 Task: Manage the "User settings" page setting.
Action: Mouse moved to (904, 67)
Screenshot: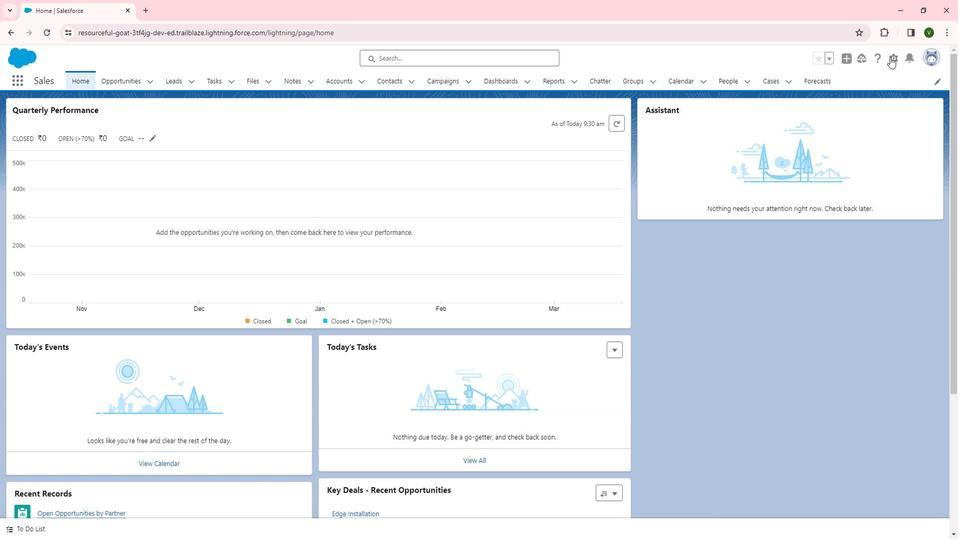 
Action: Mouse pressed left at (904, 67)
Screenshot: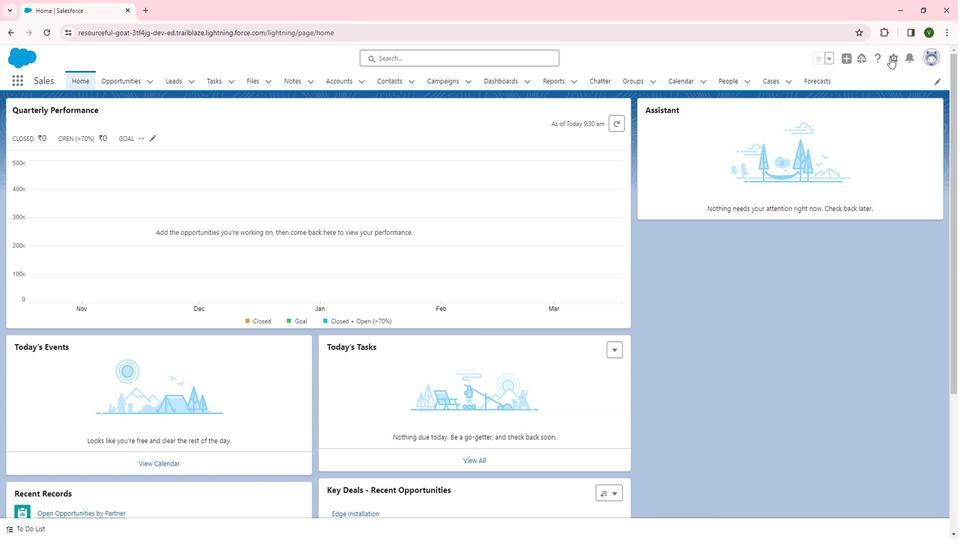 
Action: Mouse moved to (859, 97)
Screenshot: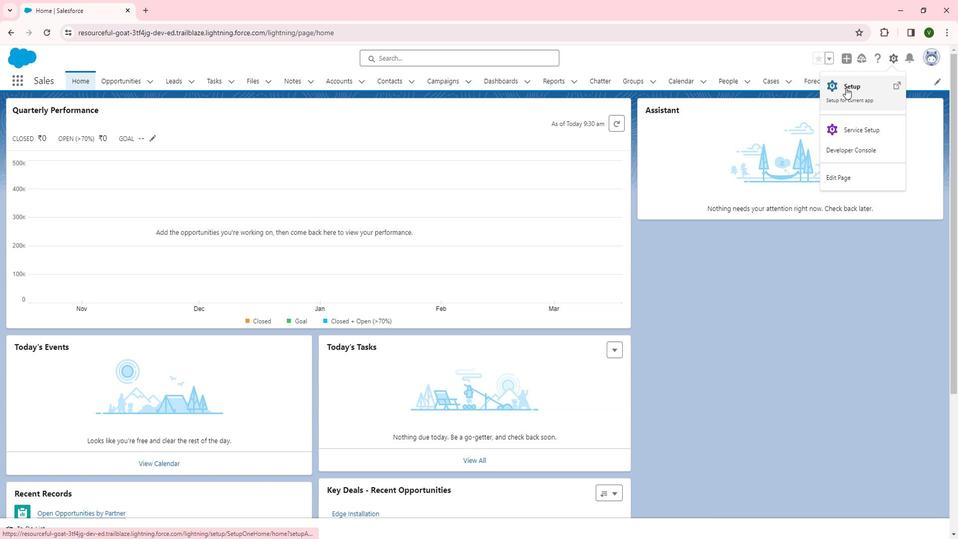 
Action: Mouse pressed left at (859, 97)
Screenshot: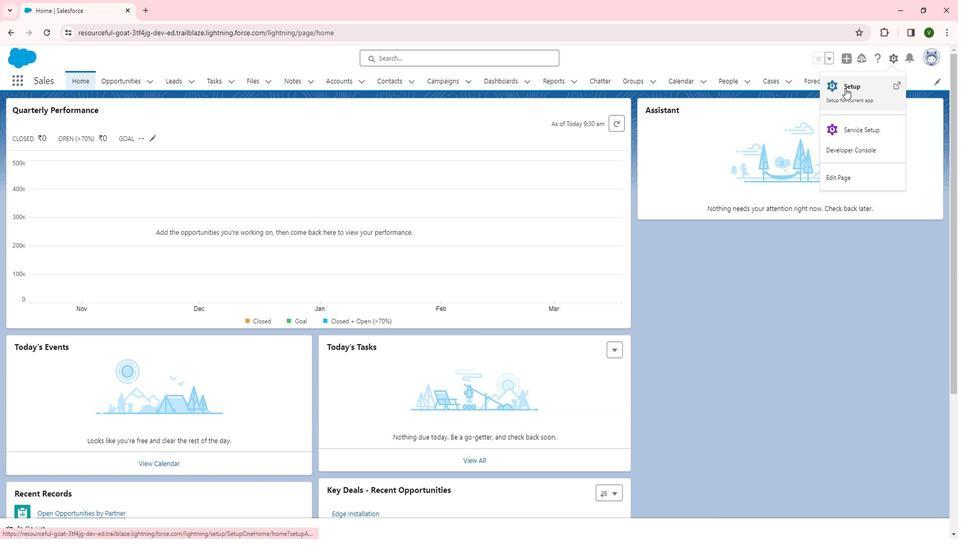 
Action: Mouse moved to (101, 345)
Screenshot: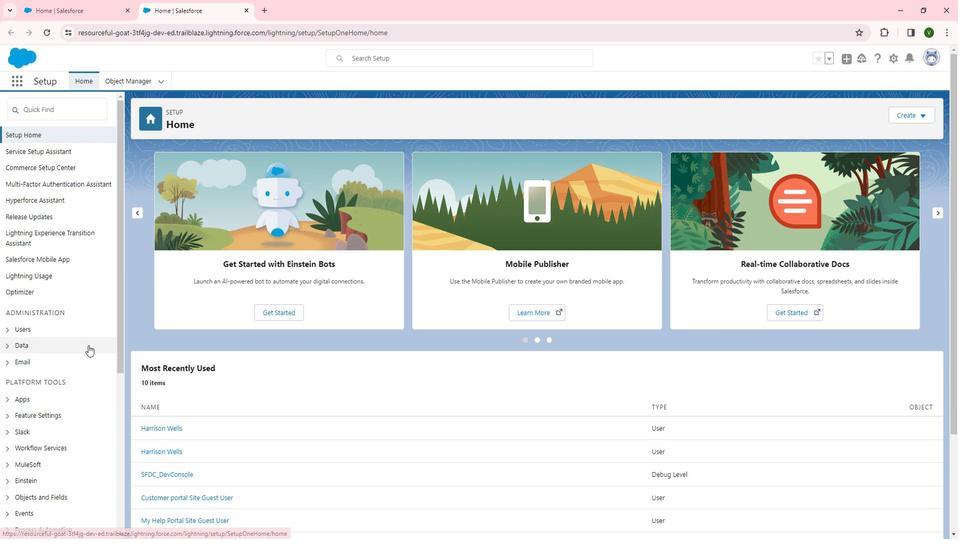 
Action: Mouse scrolled (101, 345) with delta (0, 0)
Screenshot: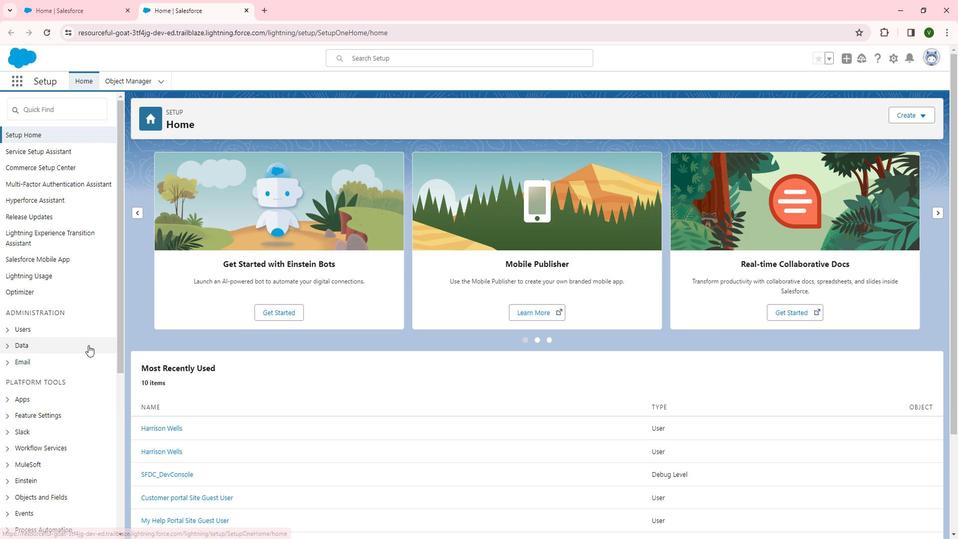 
Action: Mouse scrolled (101, 345) with delta (0, 0)
Screenshot: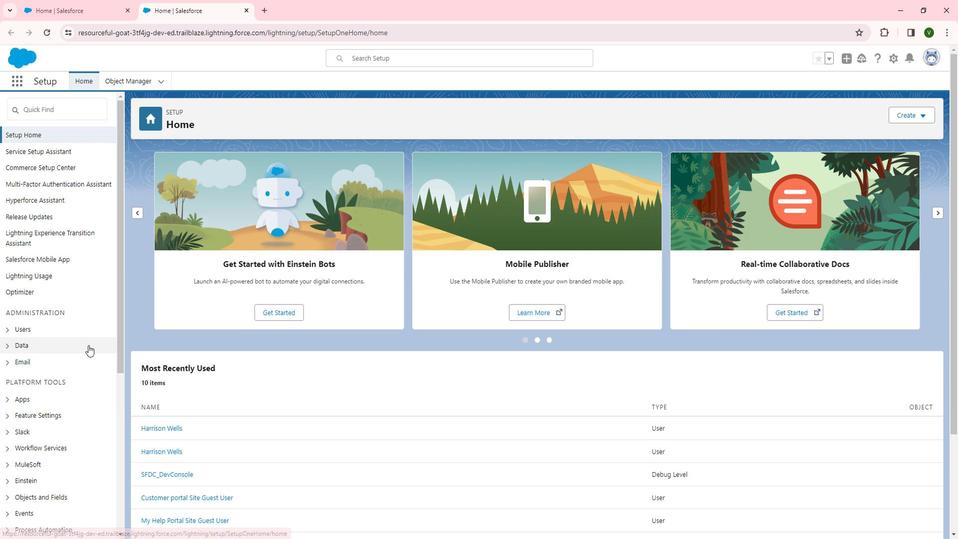 
Action: Mouse scrolled (101, 345) with delta (0, 0)
Screenshot: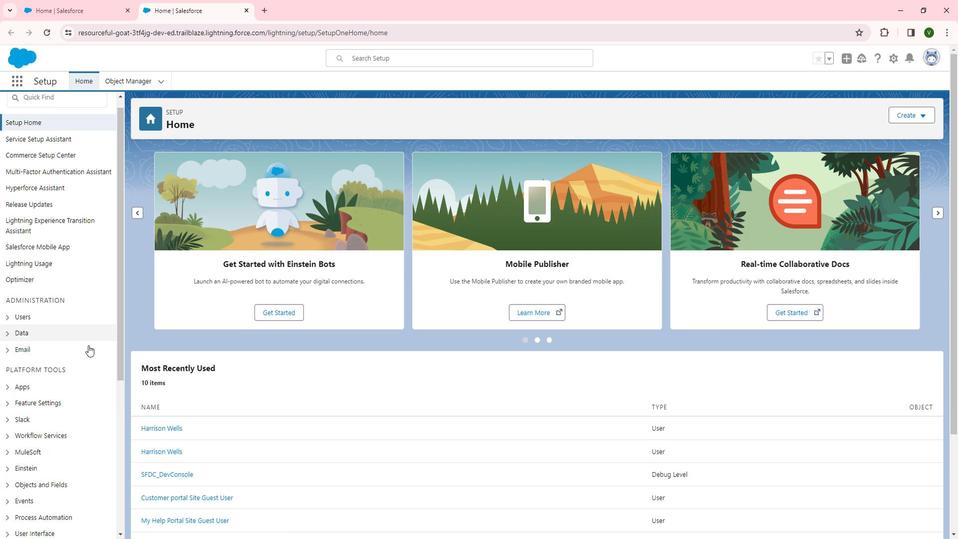 
Action: Mouse moved to (57, 259)
Screenshot: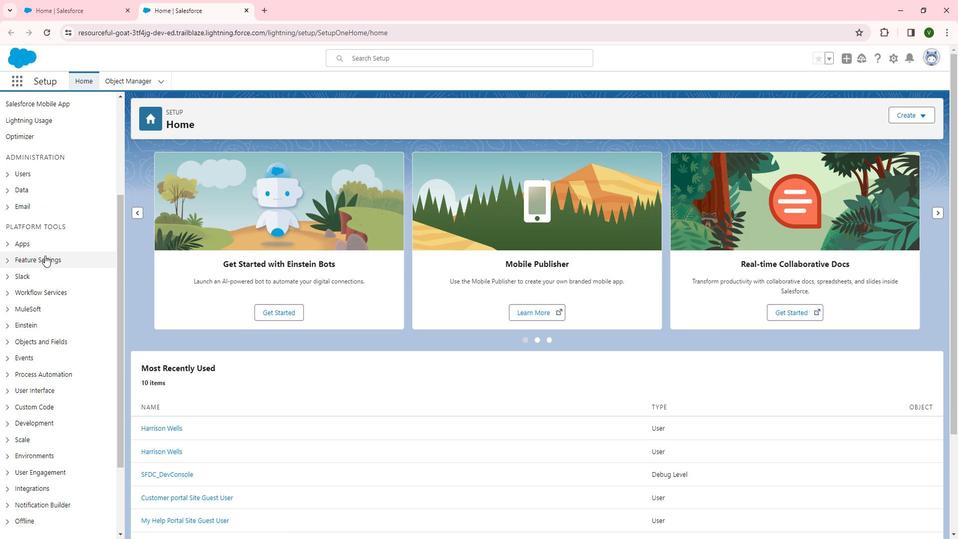 
Action: Mouse pressed left at (57, 259)
Screenshot: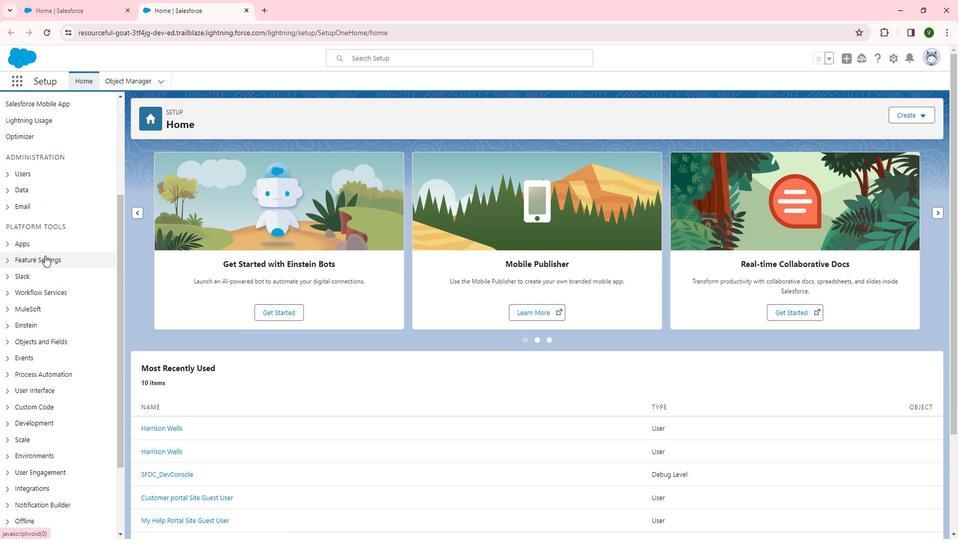 
Action: Mouse moved to (68, 336)
Screenshot: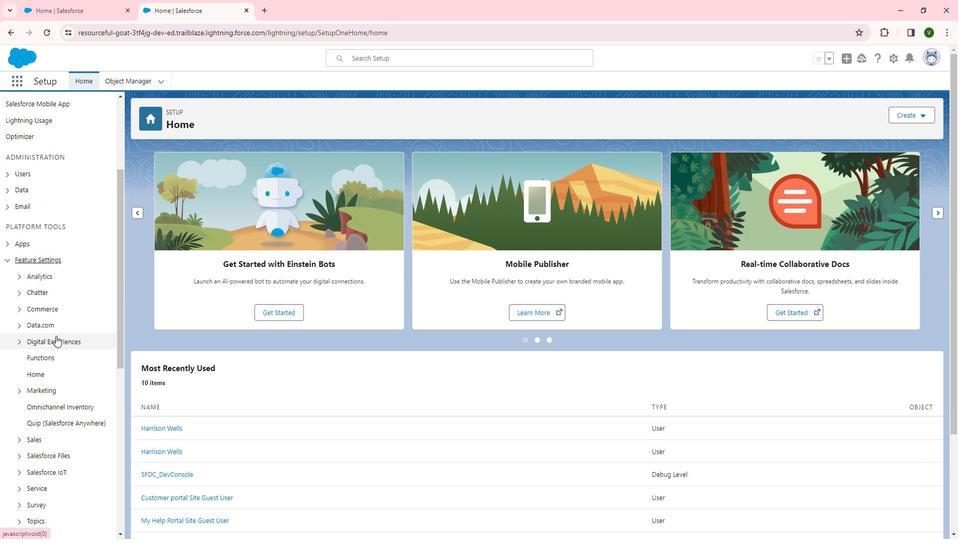 
Action: Mouse pressed left at (68, 336)
Screenshot: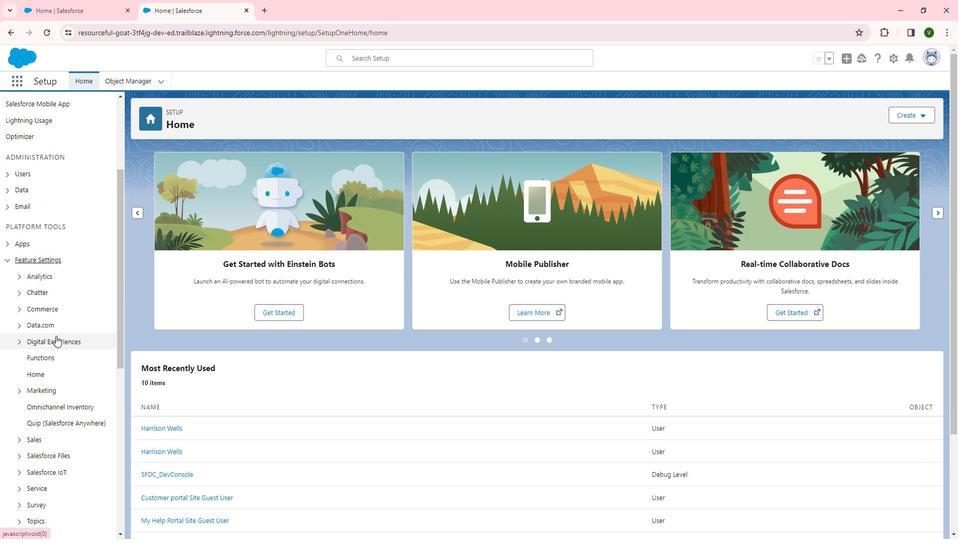 
Action: Mouse moved to (58, 356)
Screenshot: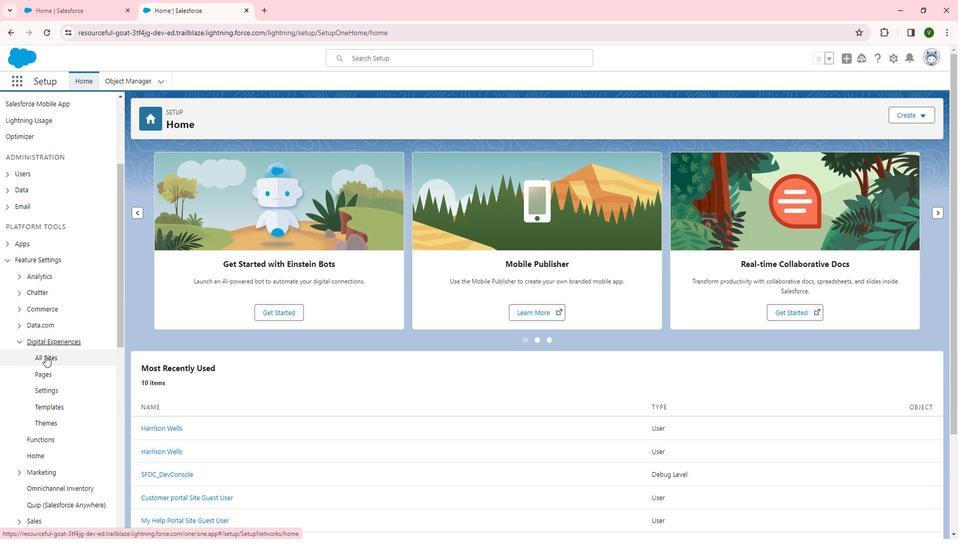 
Action: Mouse pressed left at (58, 356)
Screenshot: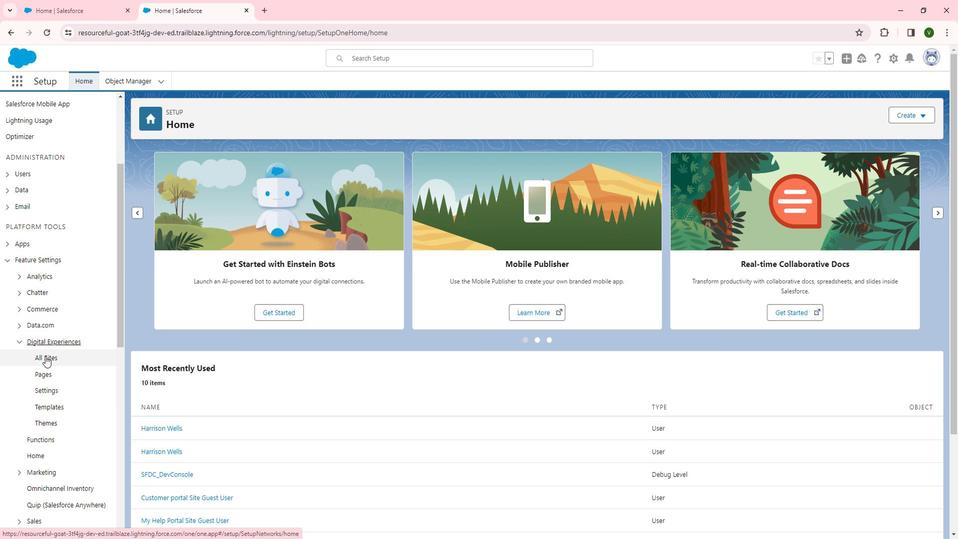 
Action: Mouse moved to (171, 268)
Screenshot: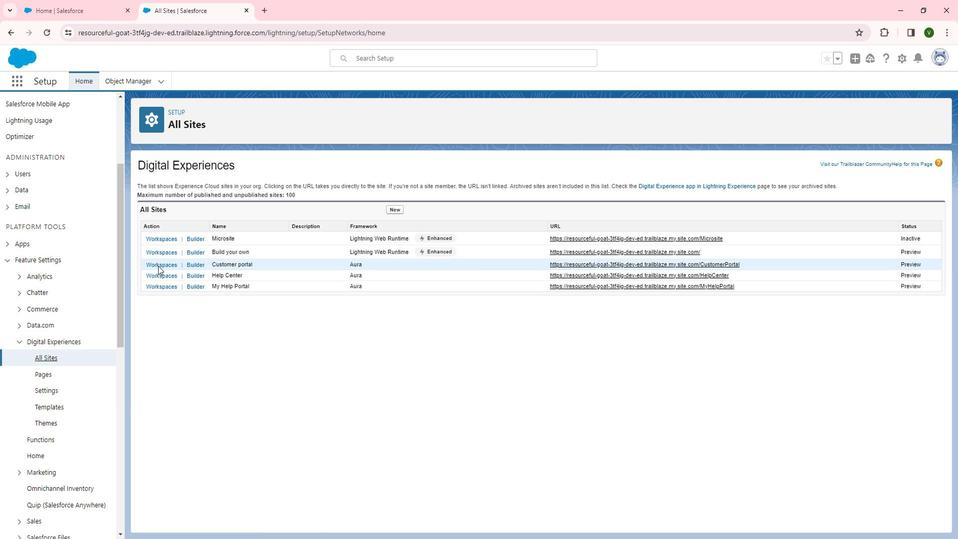 
Action: Mouse pressed left at (171, 268)
Screenshot: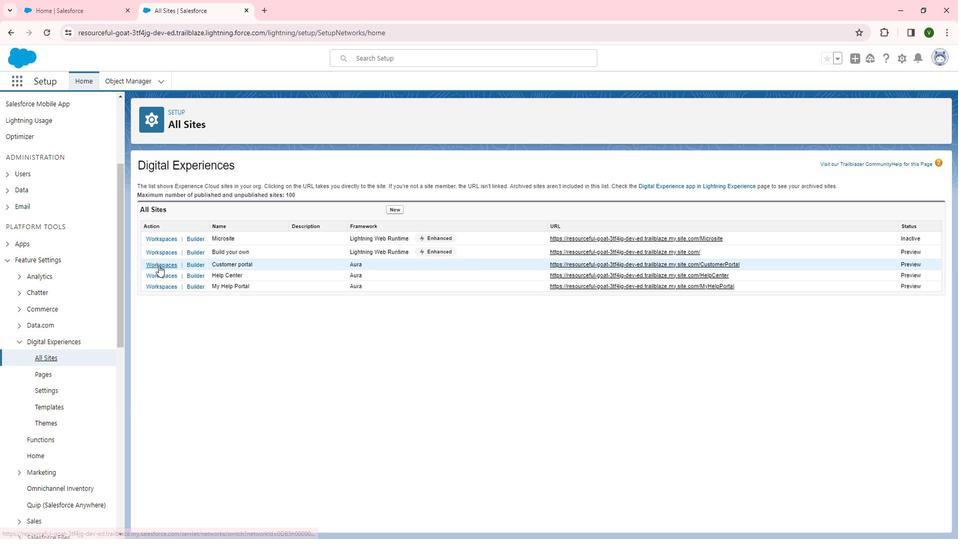 
Action: Mouse moved to (176, 259)
Screenshot: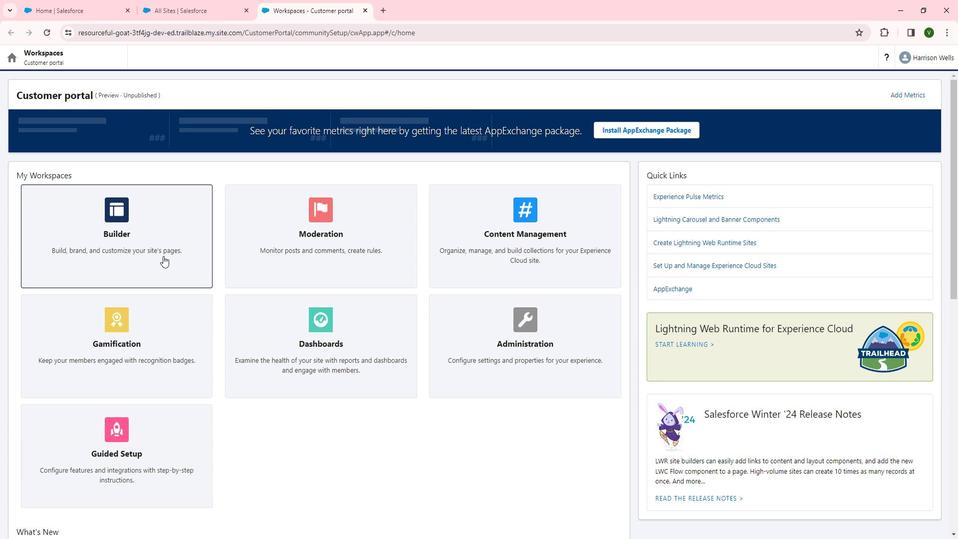 
Action: Mouse pressed left at (176, 259)
Screenshot: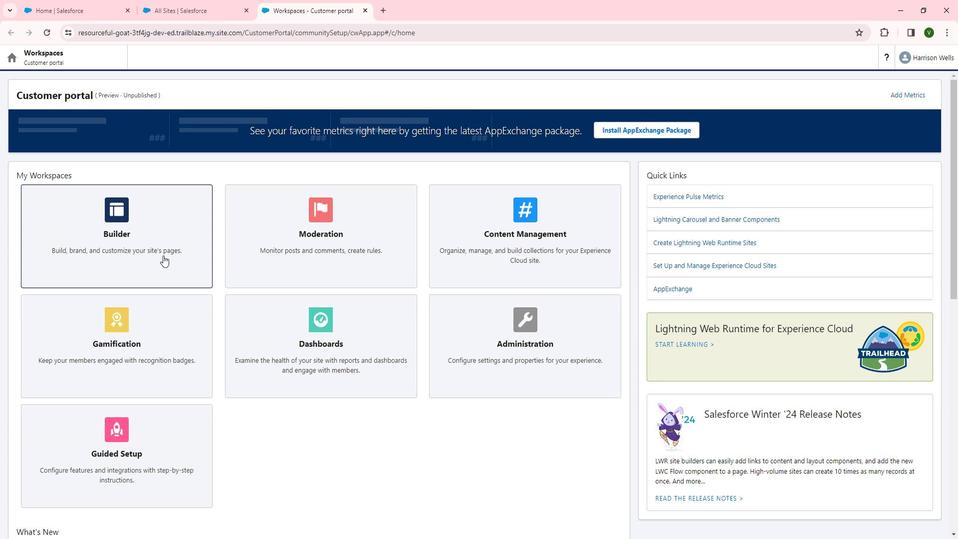 
Action: Mouse moved to (76, 73)
Screenshot: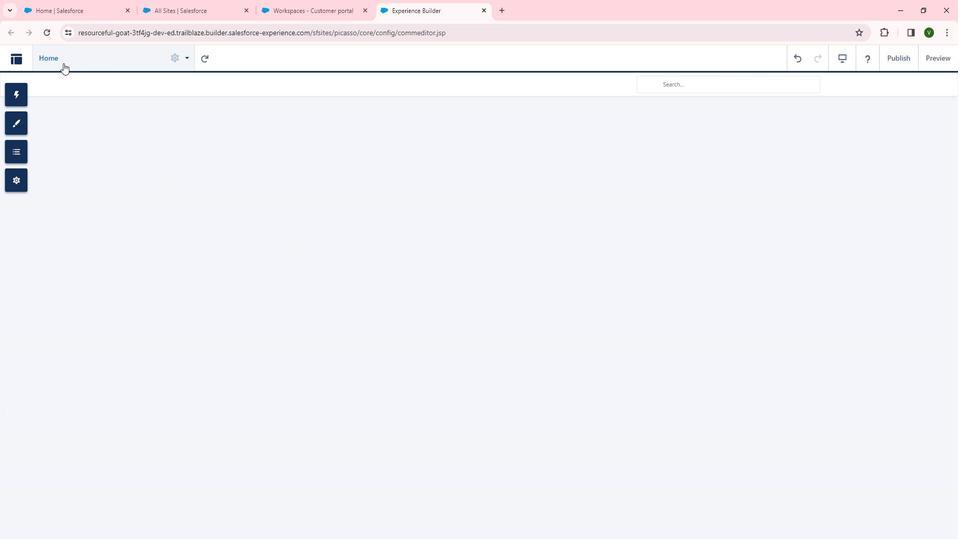 
Action: Mouse pressed left at (76, 73)
Screenshot: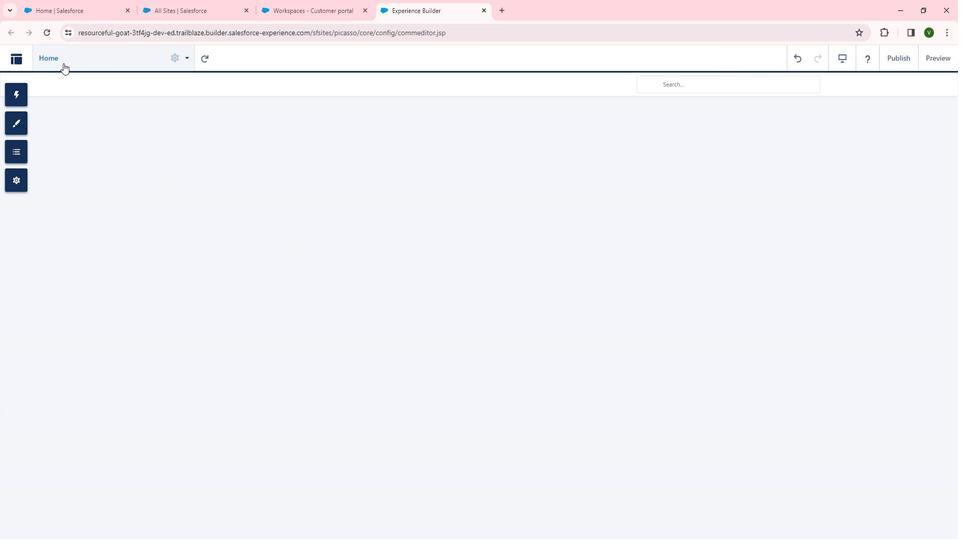 
Action: Mouse moved to (220, 300)
Screenshot: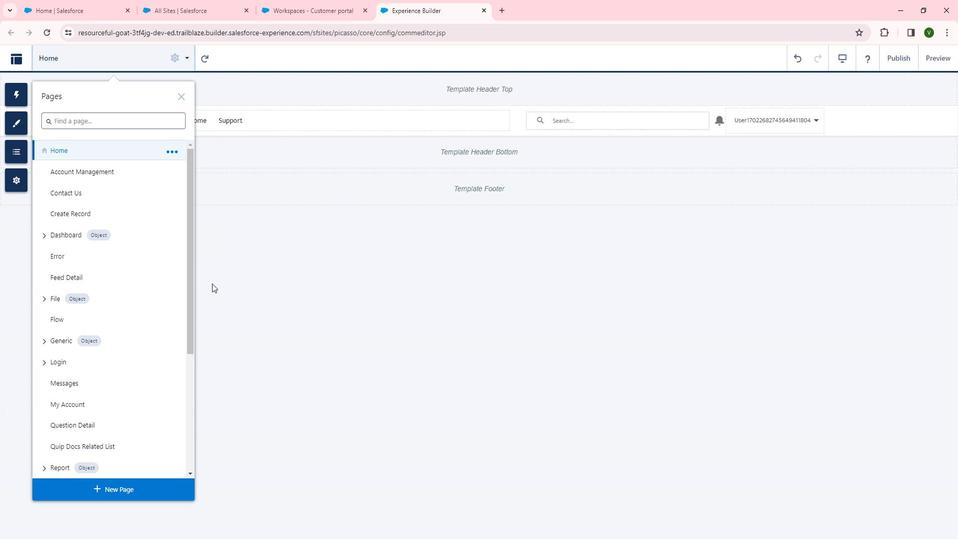 
Action: Mouse scrolled (220, 299) with delta (0, 0)
Screenshot: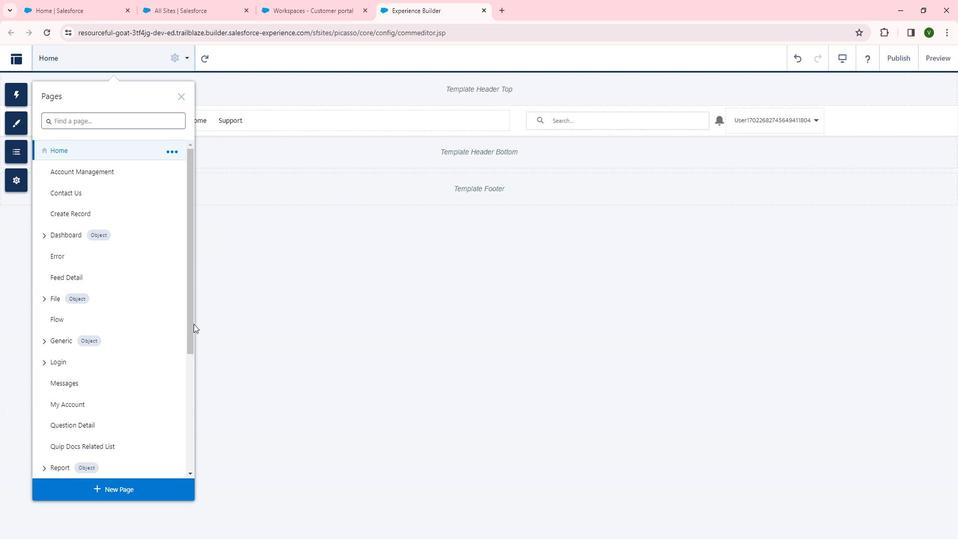 
Action: Mouse moved to (189, 349)
Screenshot: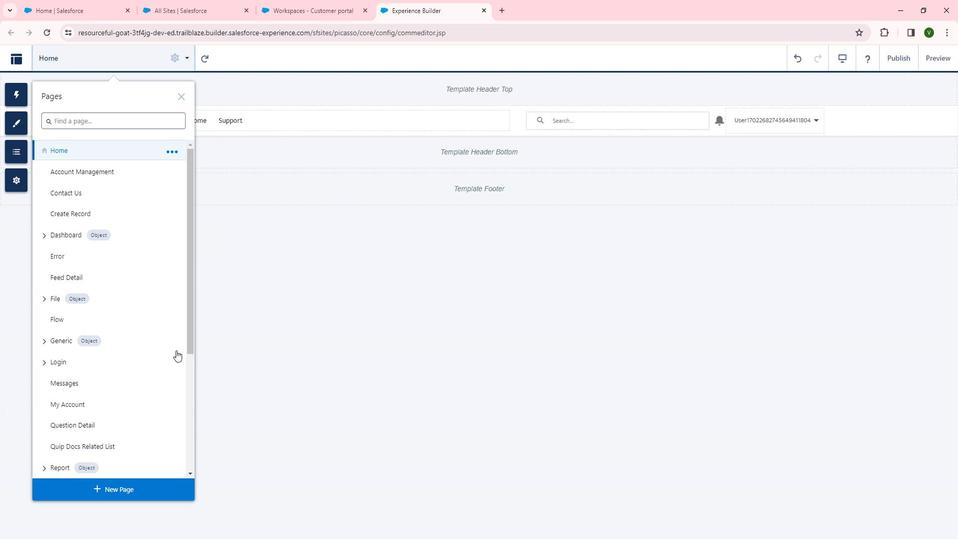 
Action: Mouse scrolled (189, 349) with delta (0, 0)
Screenshot: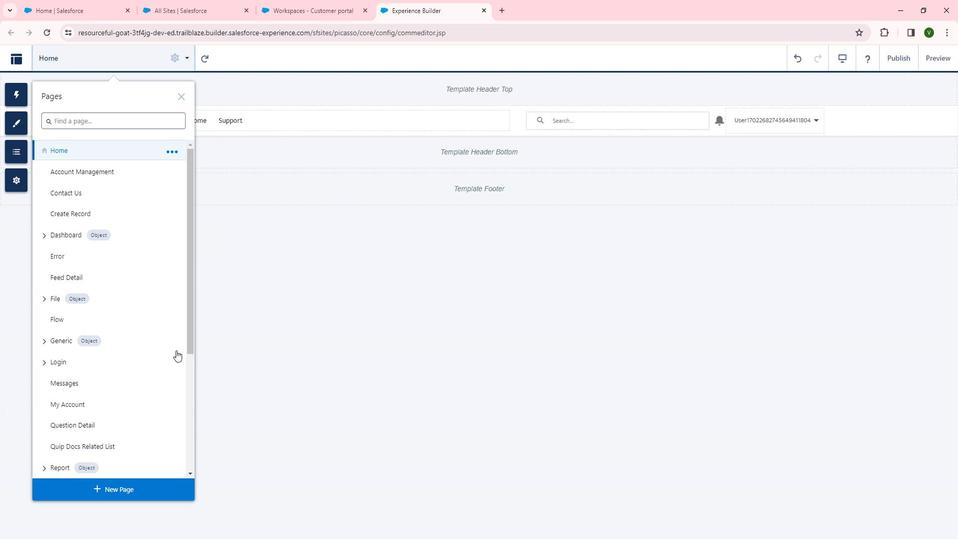 
Action: Mouse moved to (149, 379)
Screenshot: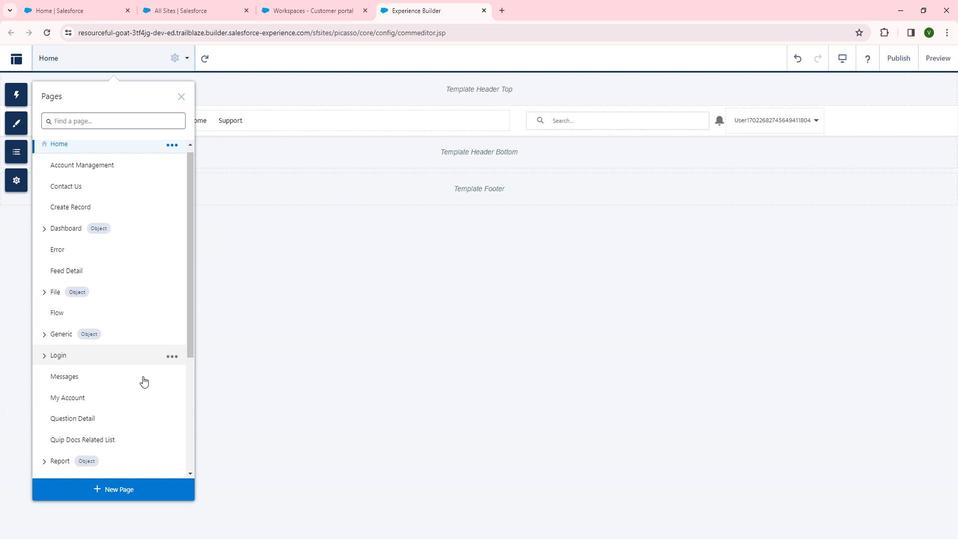 
Action: Mouse scrolled (149, 379) with delta (0, 0)
Screenshot: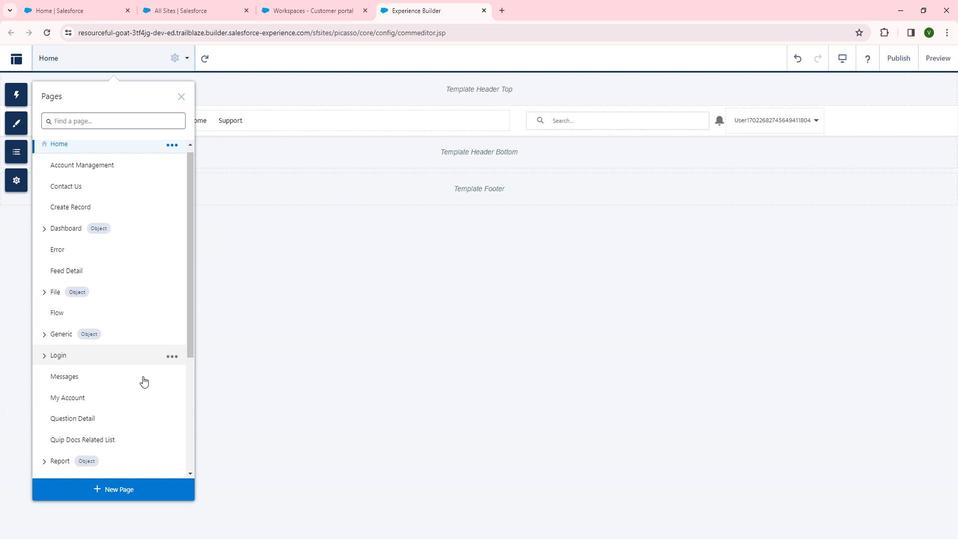 
Action: Mouse moved to (143, 385)
Screenshot: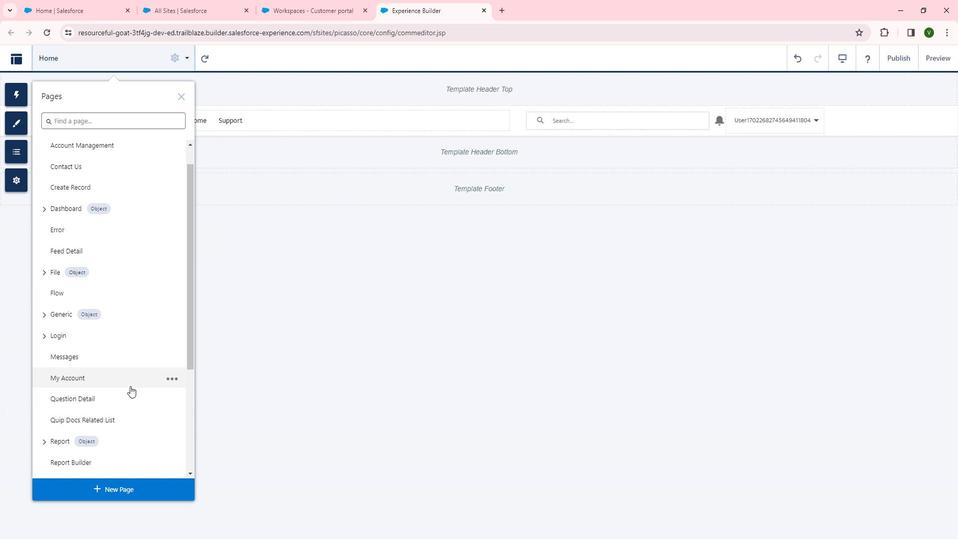 
Action: Mouse scrolled (143, 384) with delta (0, 0)
Screenshot: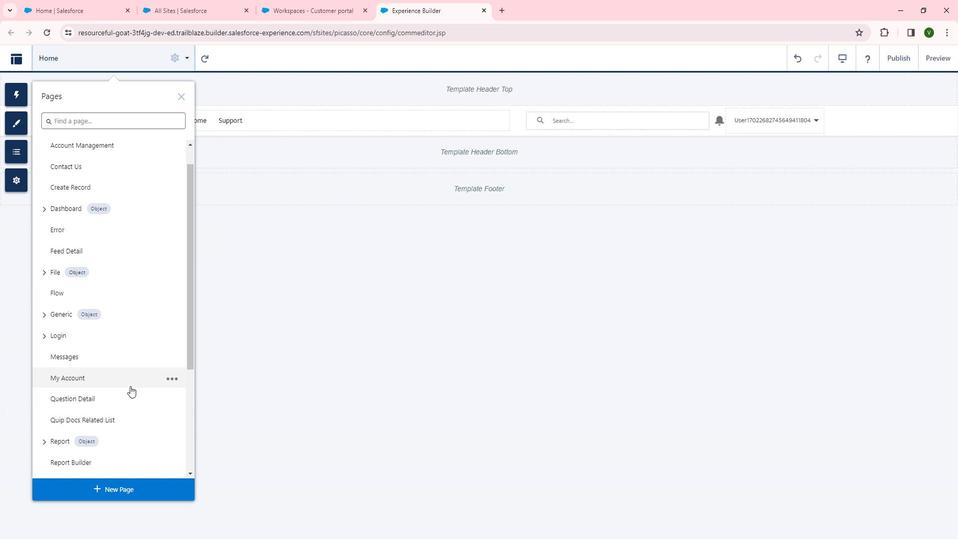 
Action: Mouse moved to (142, 385)
Screenshot: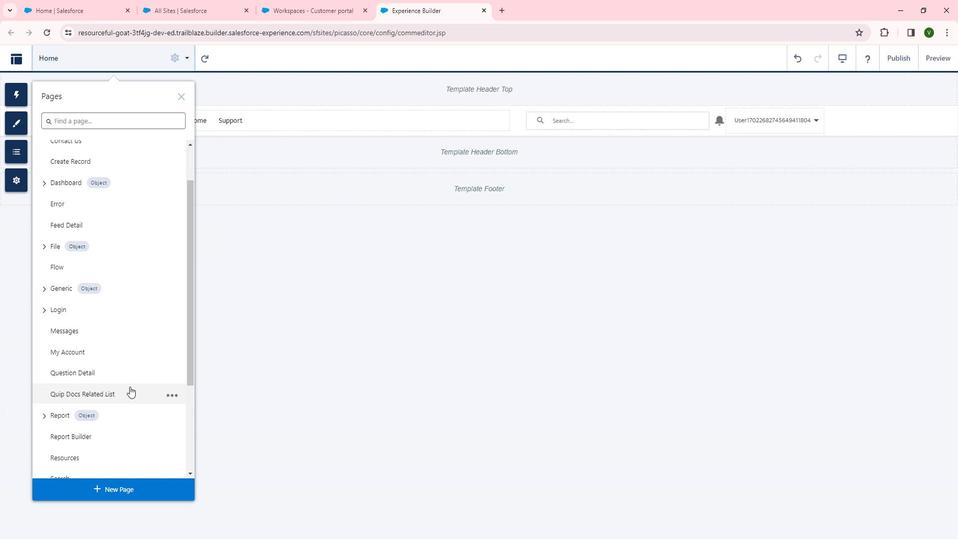
Action: Mouse scrolled (142, 385) with delta (0, 0)
Screenshot: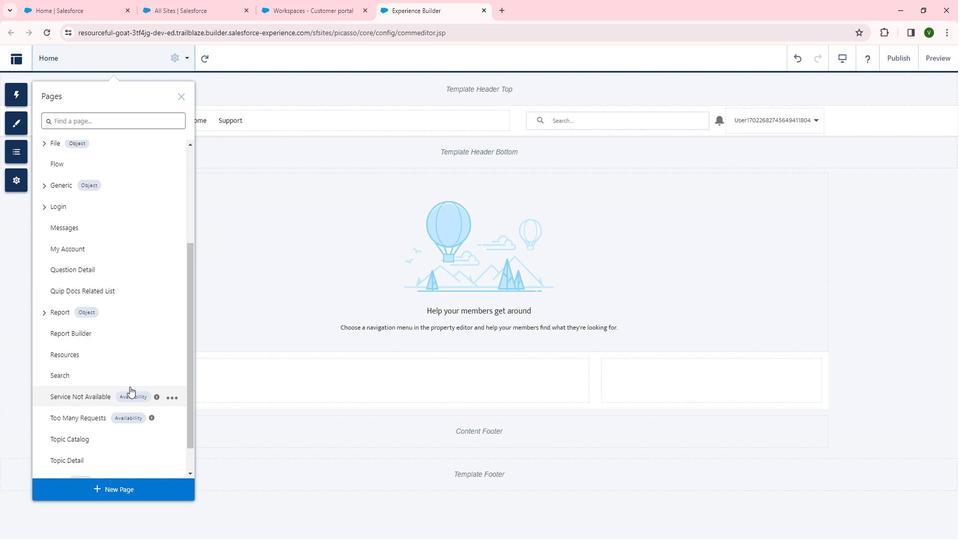 
Action: Mouse scrolled (142, 385) with delta (0, 0)
Screenshot: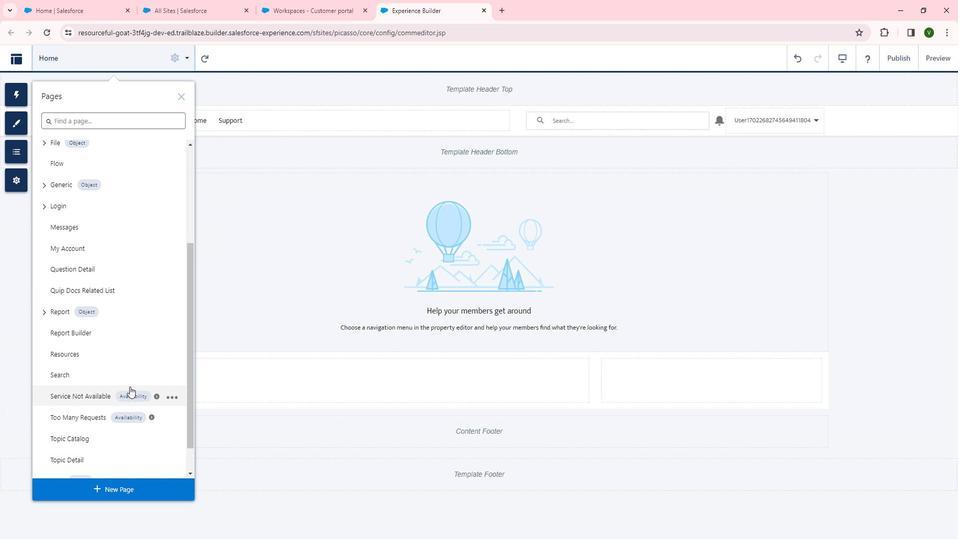
Action: Mouse scrolled (142, 385) with delta (0, 0)
Screenshot: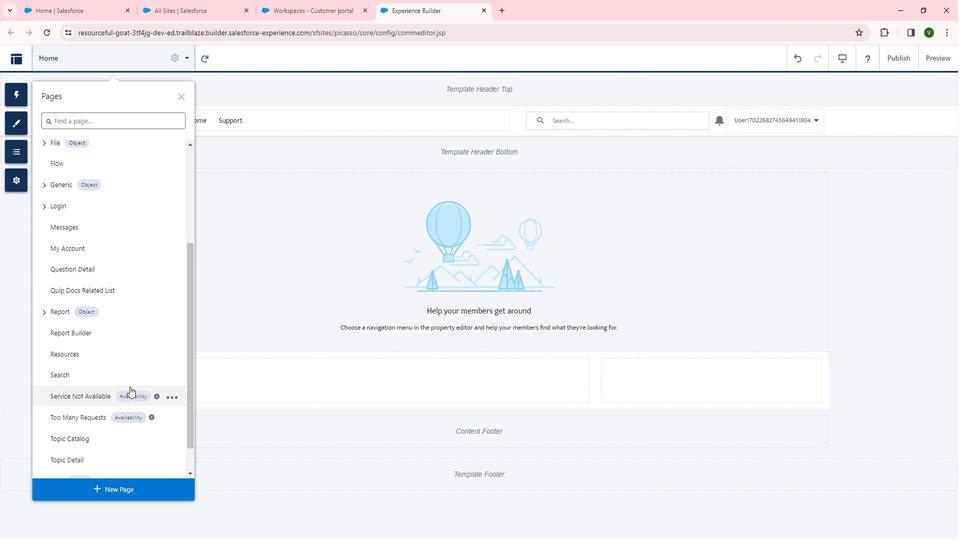 
Action: Mouse scrolled (142, 385) with delta (0, 0)
Screenshot: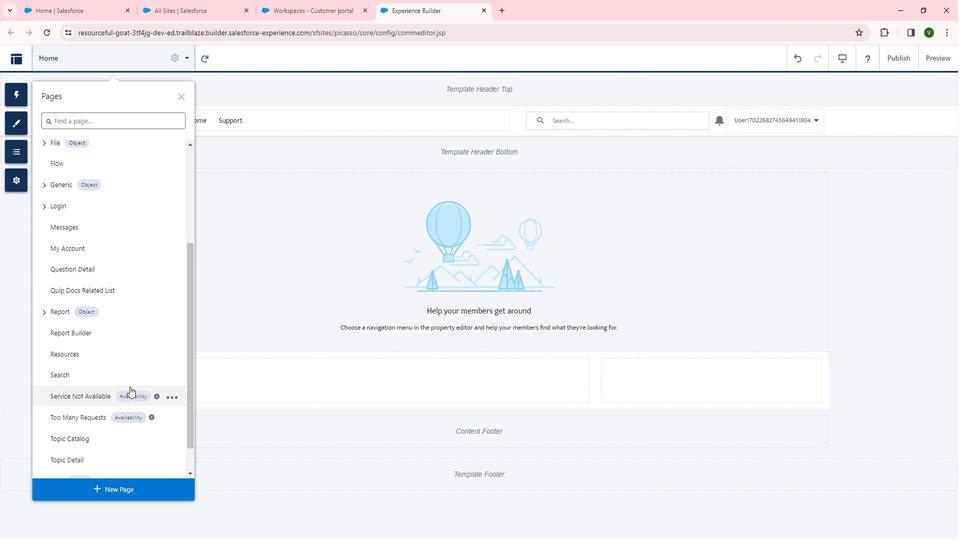 
Action: Mouse scrolled (142, 385) with delta (0, 0)
Screenshot: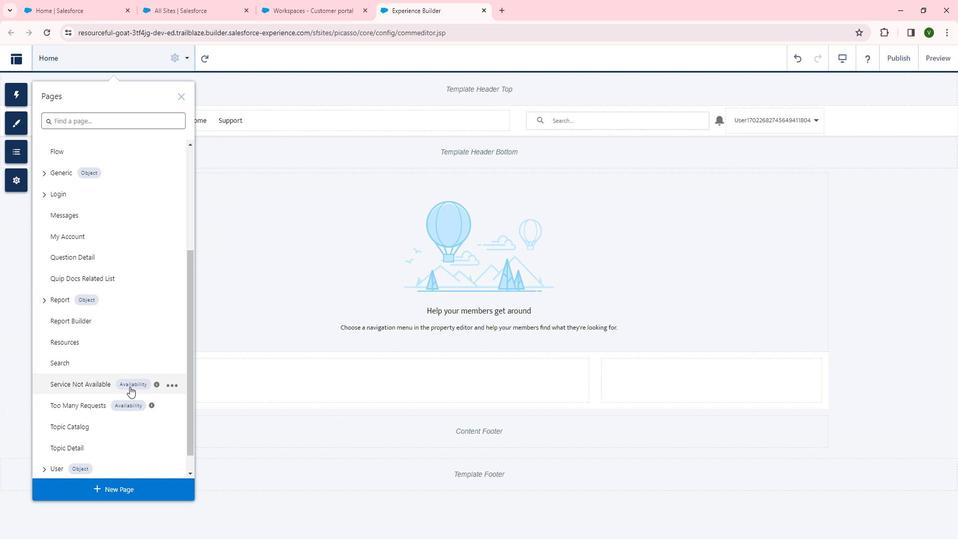 
Action: Mouse moved to (131, 409)
Screenshot: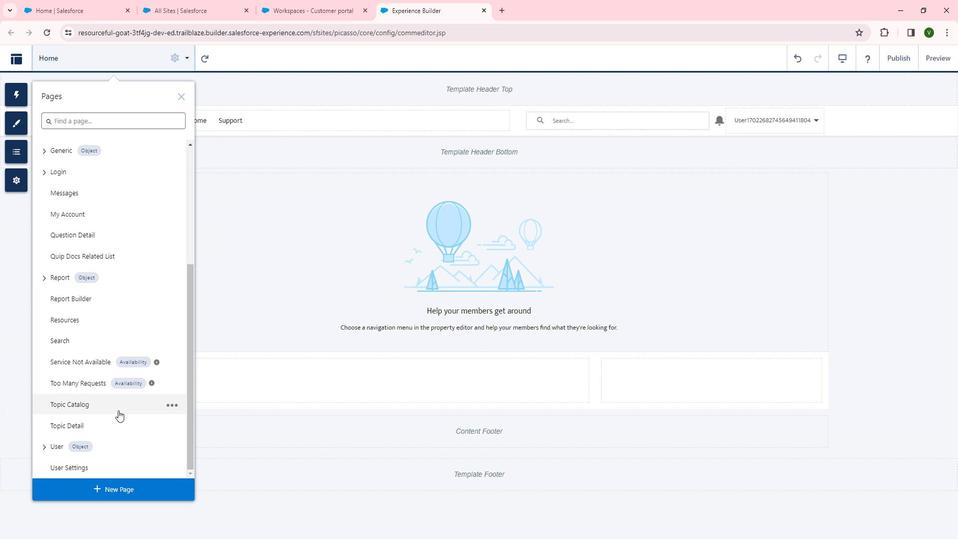 
Action: Mouse scrolled (131, 409) with delta (0, 0)
Screenshot: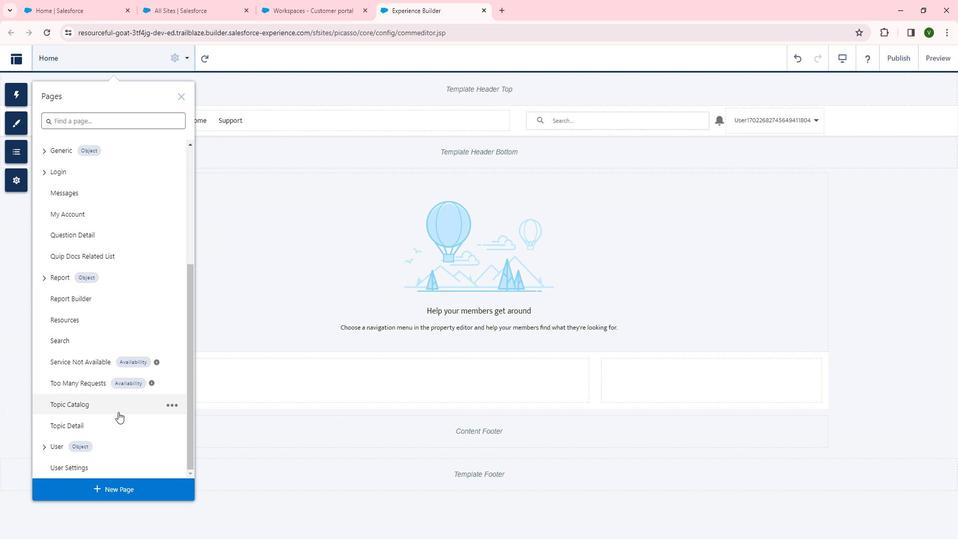 
Action: Mouse moved to (131, 410)
Screenshot: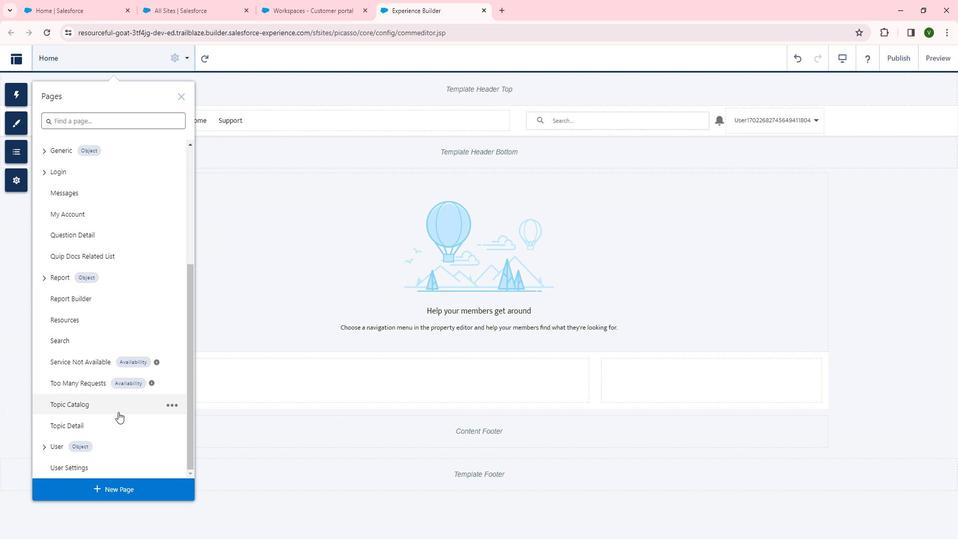 
Action: Mouse scrolled (131, 409) with delta (0, 0)
Screenshot: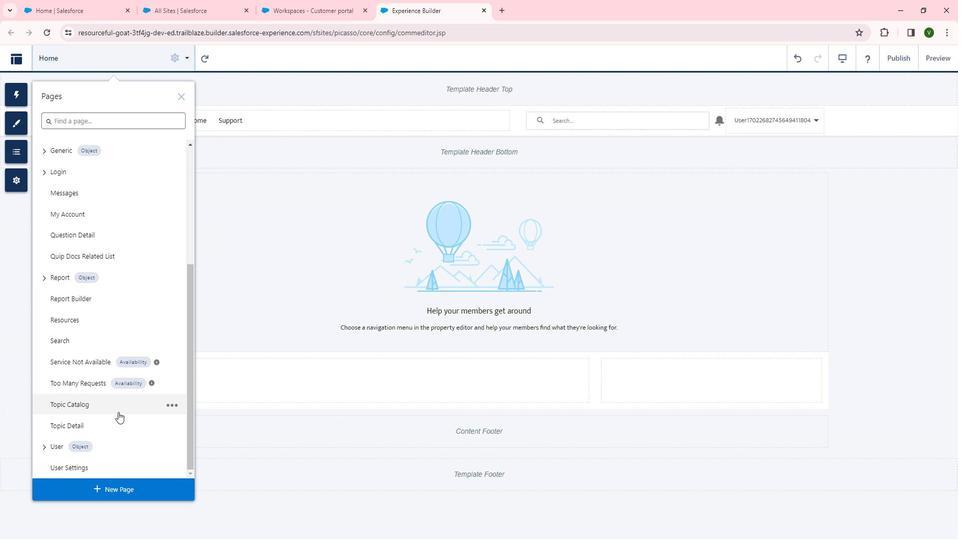 
Action: Mouse moved to (76, 465)
Screenshot: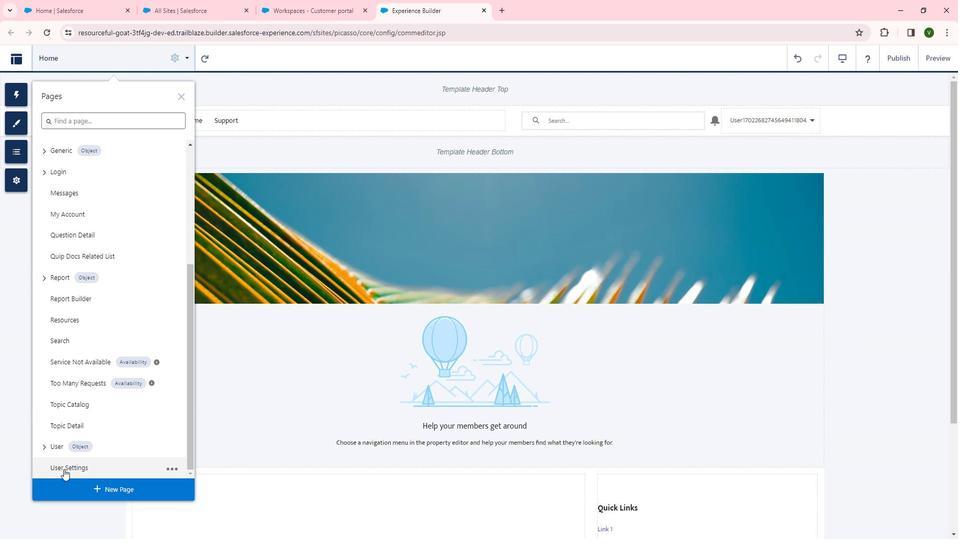 
Action: Mouse pressed left at (76, 465)
Screenshot: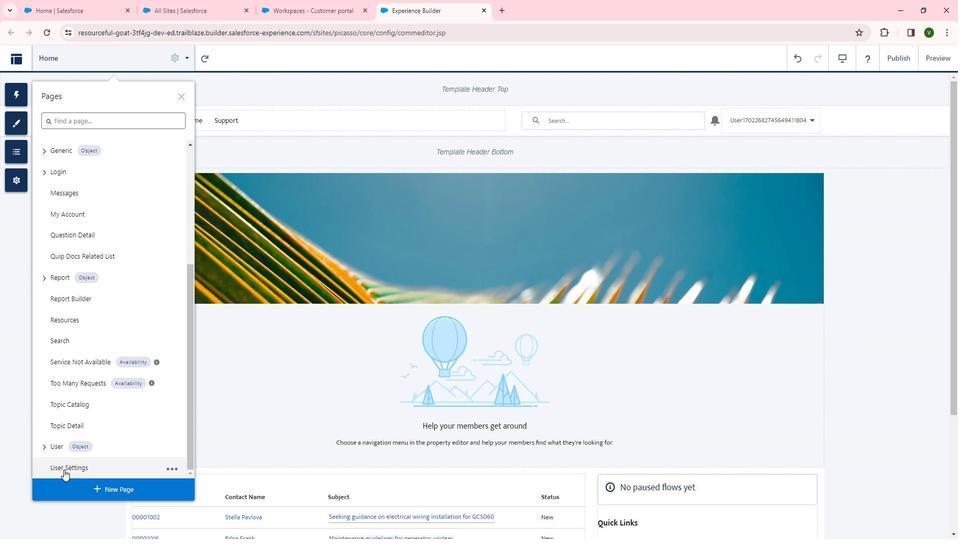 
Action: Mouse moved to (161, 76)
Screenshot: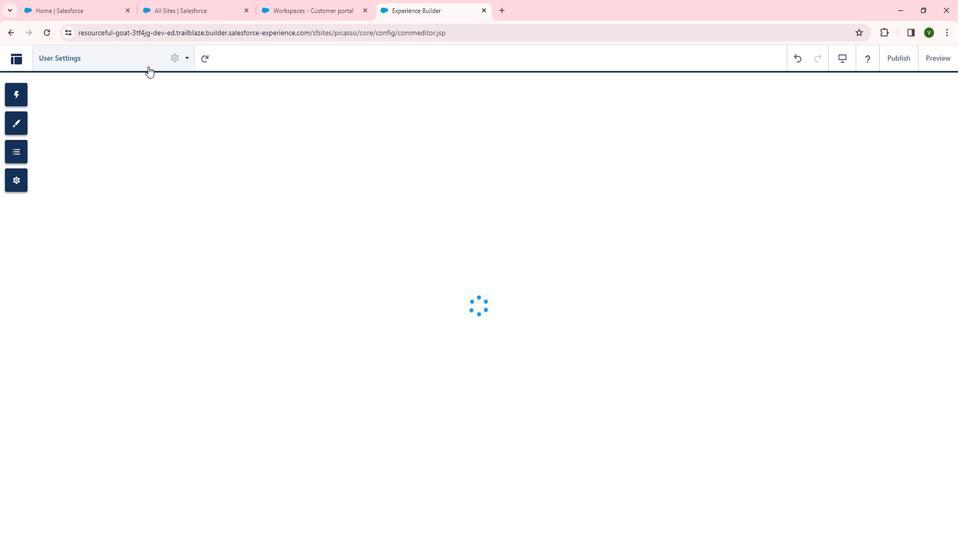 
Action: Mouse pressed left at (161, 76)
Screenshot: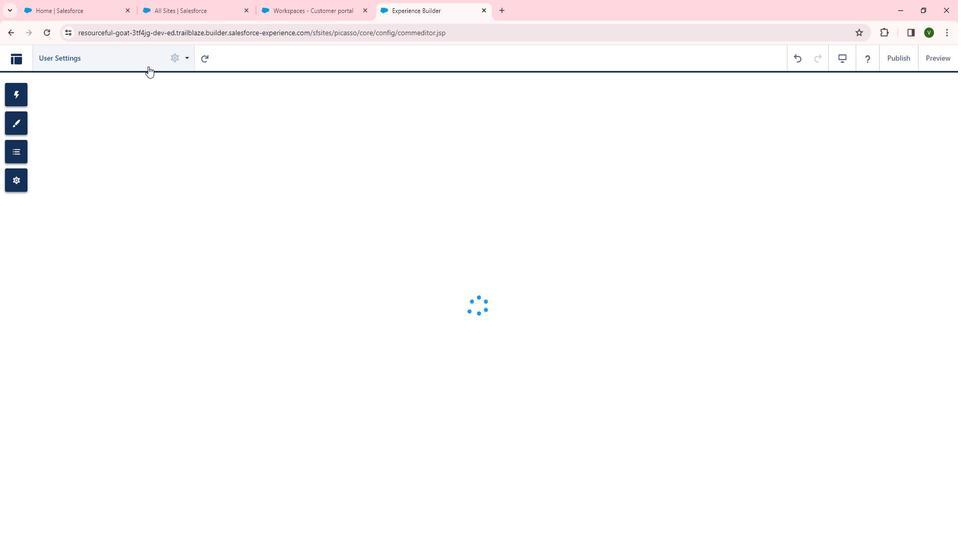 
Action: Mouse moved to (183, 462)
Screenshot: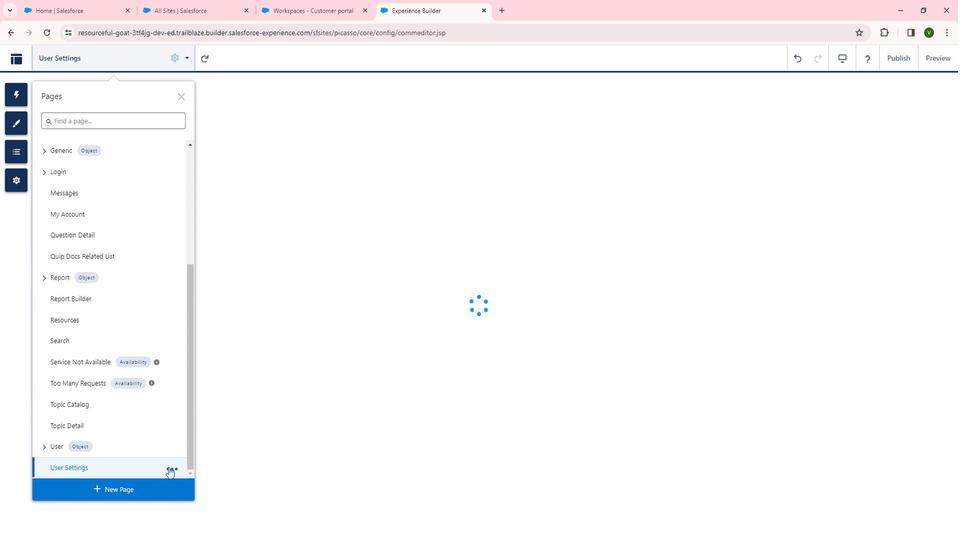 
Action: Mouse pressed left at (183, 462)
Screenshot: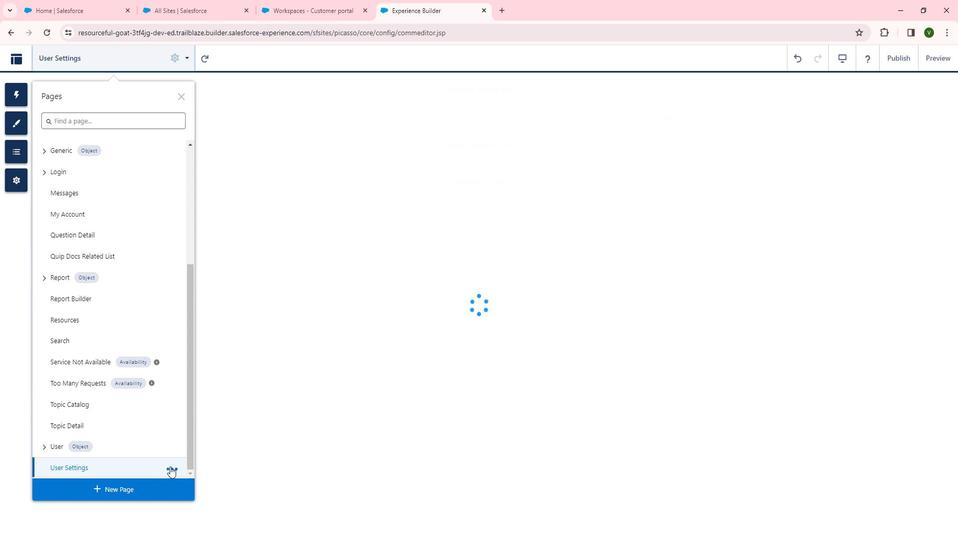 
Action: Mouse moved to (241, 458)
Screenshot: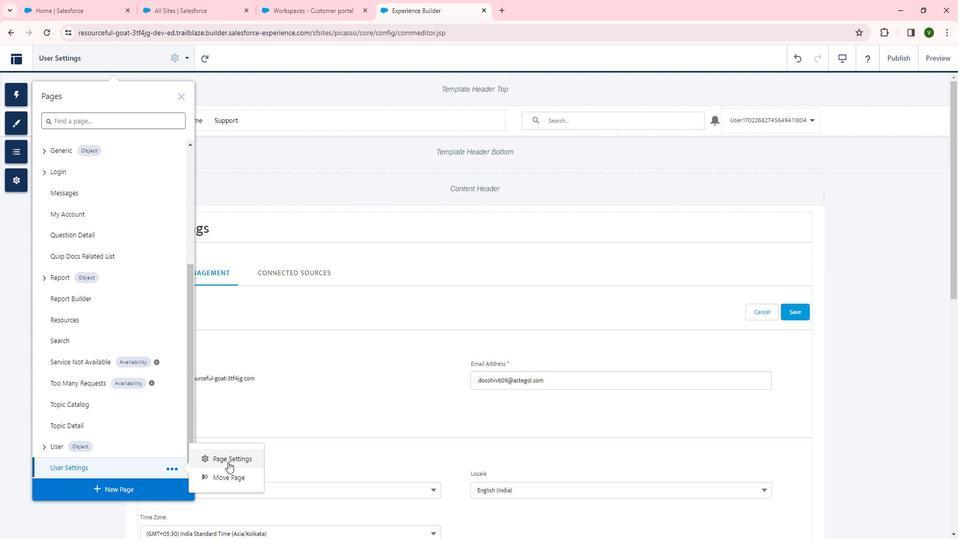 
Action: Mouse pressed left at (241, 458)
Screenshot: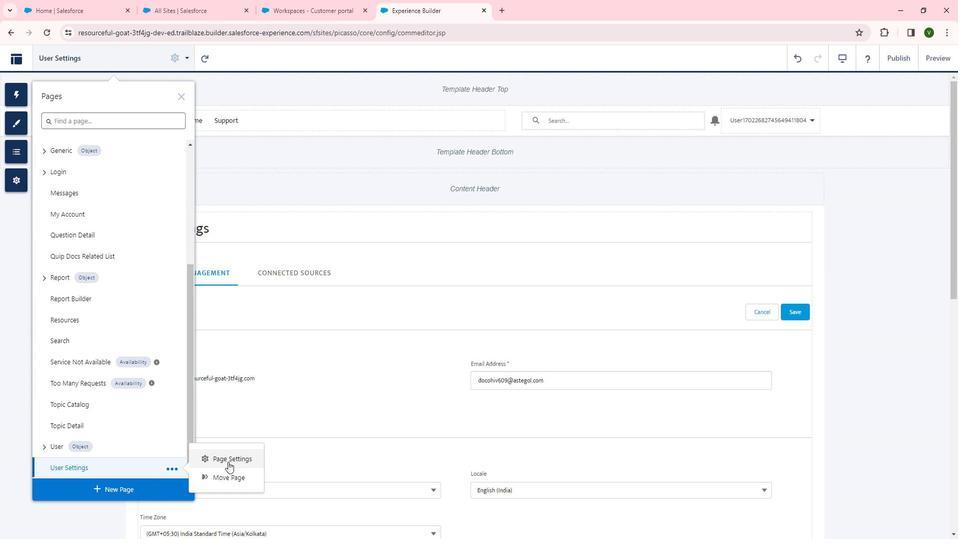 
Action: Mouse moved to (386, 395)
Screenshot: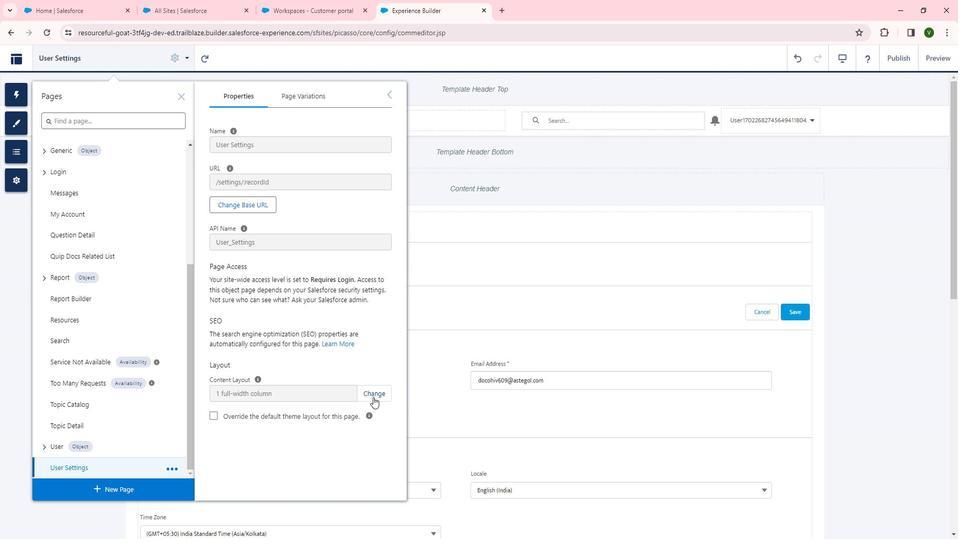 
Action: Mouse pressed left at (386, 395)
Screenshot: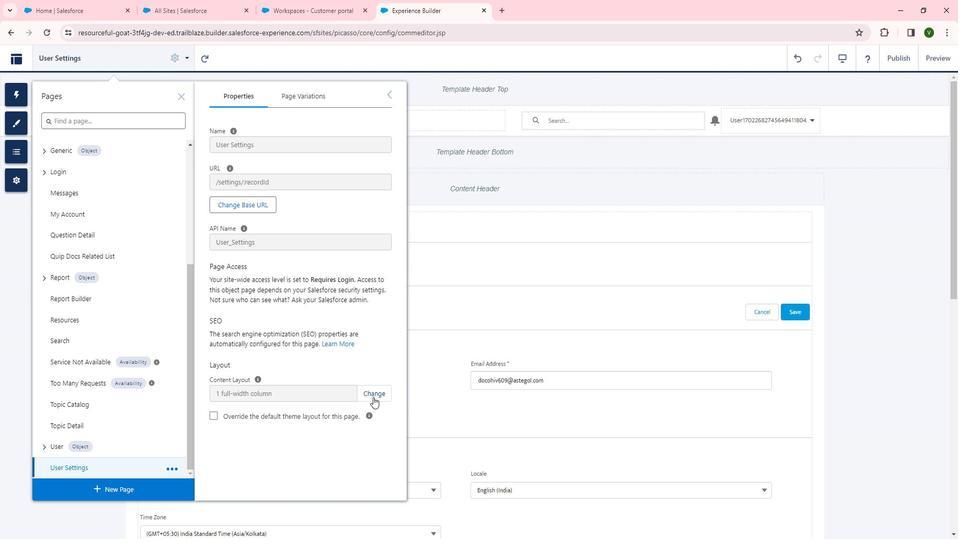 
Action: Mouse moved to (514, 348)
Screenshot: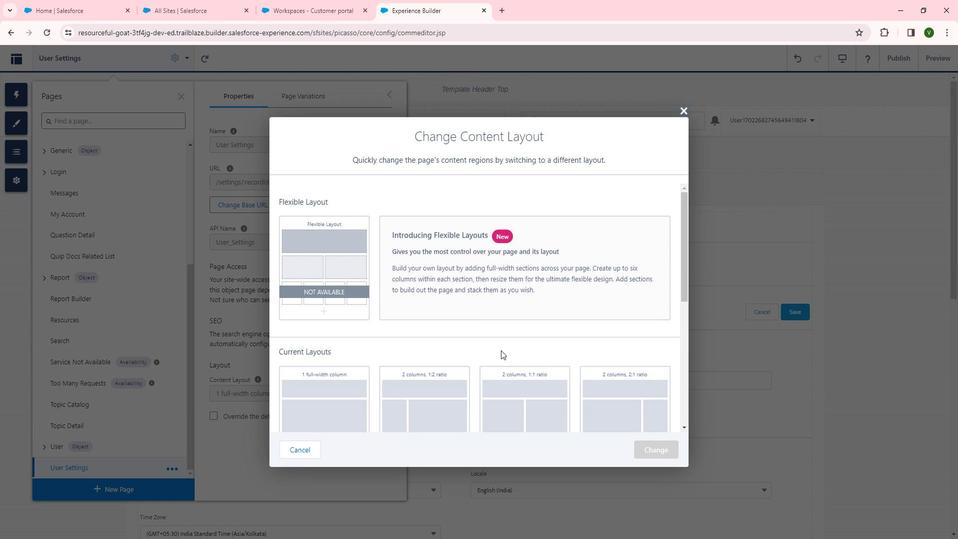
Action: Mouse scrolled (514, 347) with delta (0, 0)
Screenshot: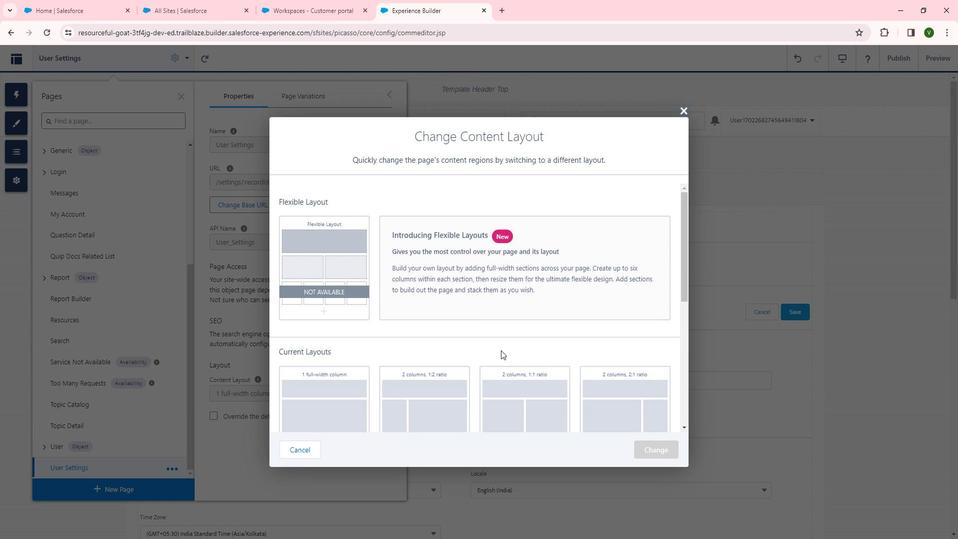 
Action: Mouse moved to (514, 348)
Screenshot: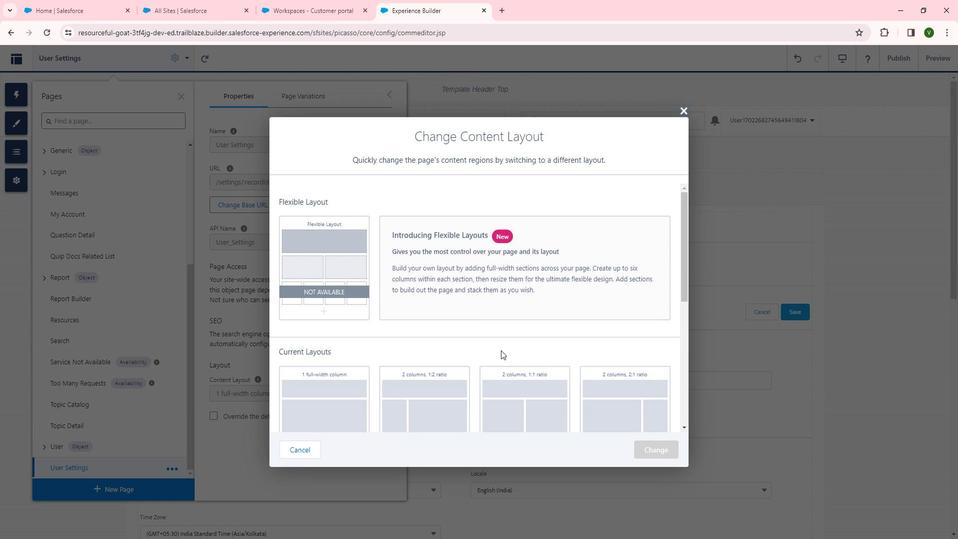 
Action: Mouse scrolled (514, 347) with delta (0, 0)
Screenshot: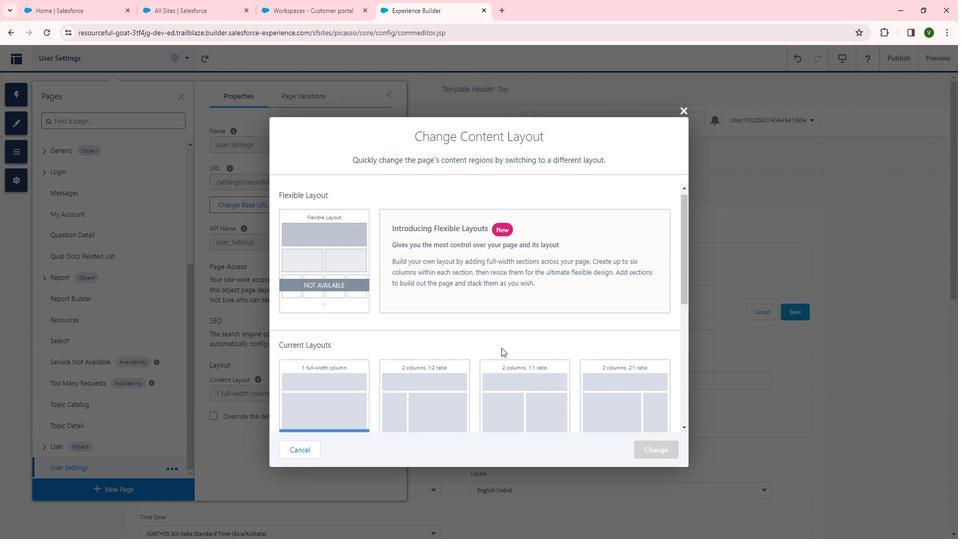 
Action: Mouse moved to (514, 346)
Screenshot: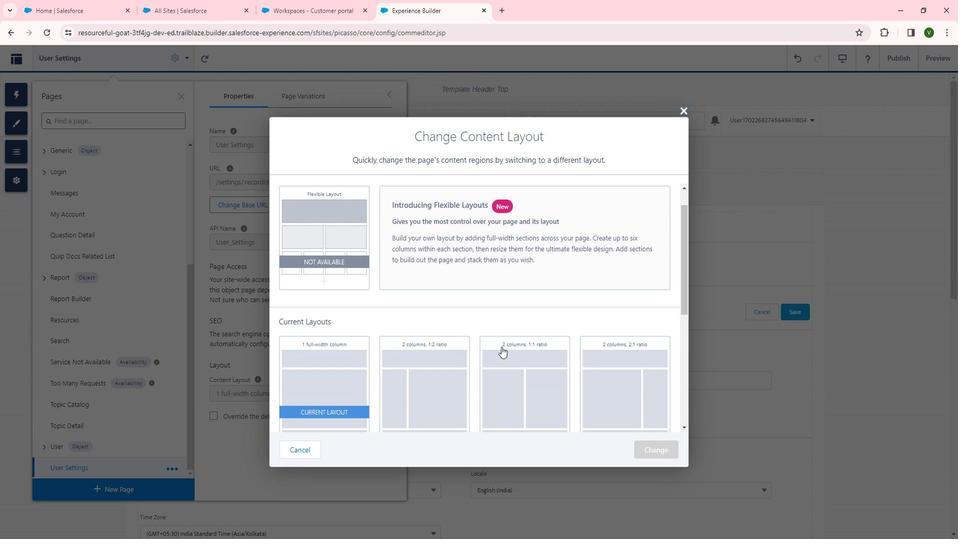 
Action: Mouse scrolled (514, 346) with delta (0, 0)
Screenshot: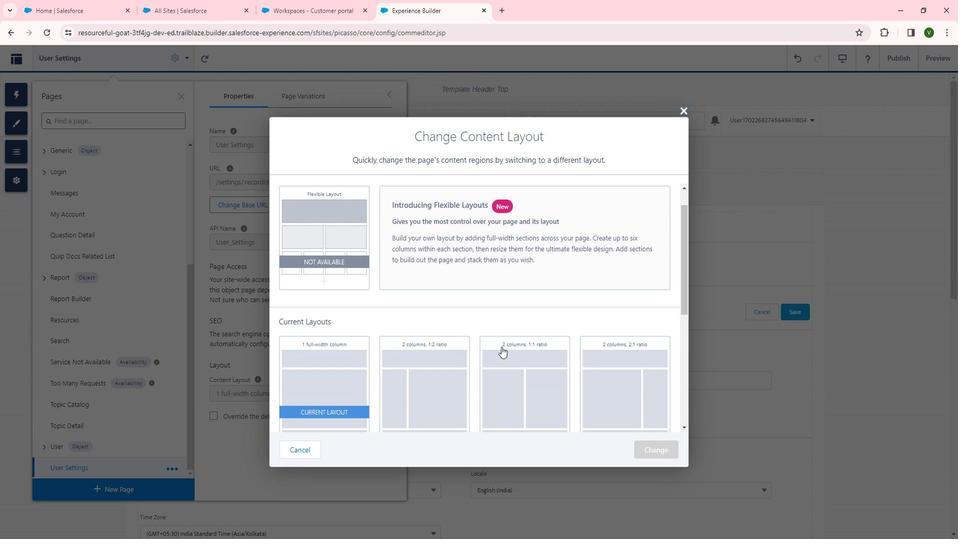 
Action: Mouse moved to (340, 387)
Screenshot: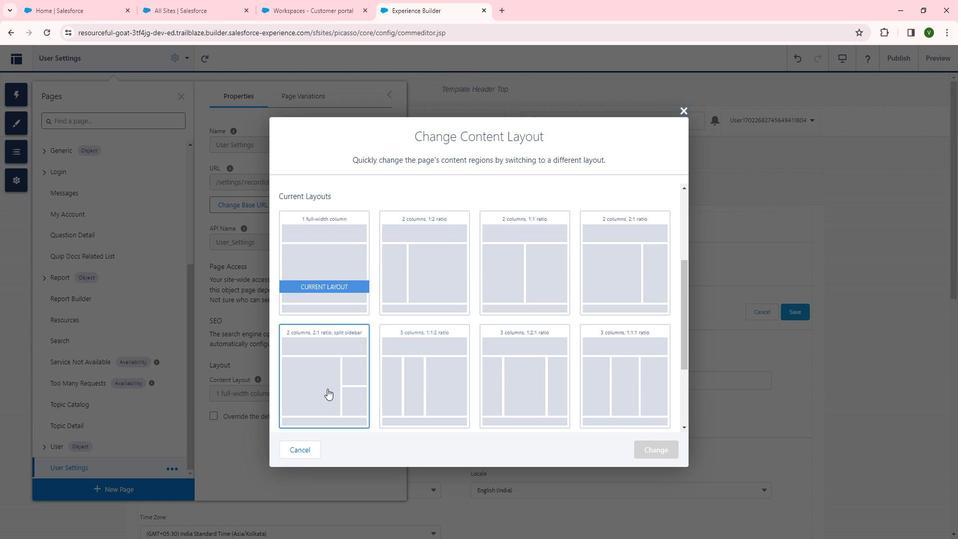 
Action: Mouse pressed left at (340, 387)
Screenshot: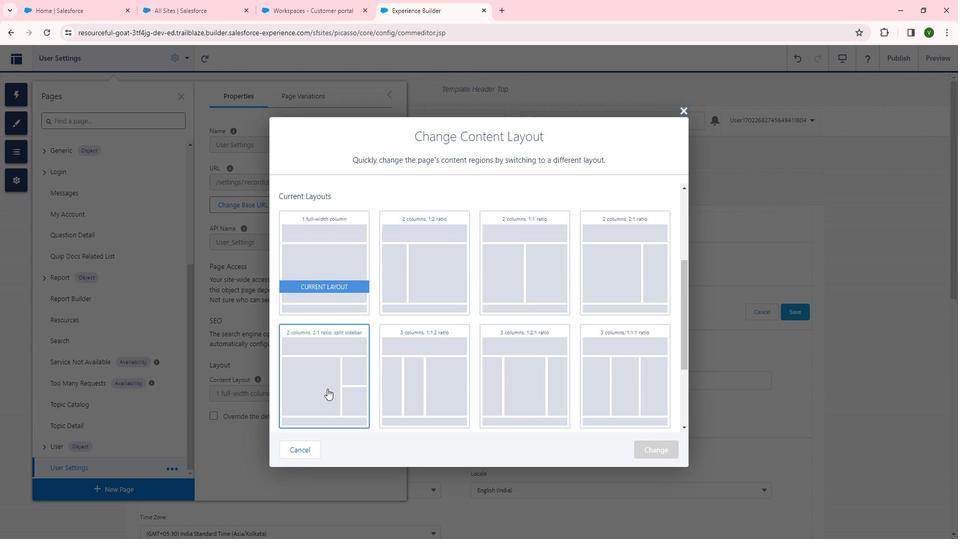 
Action: Mouse moved to (645, 411)
Screenshot: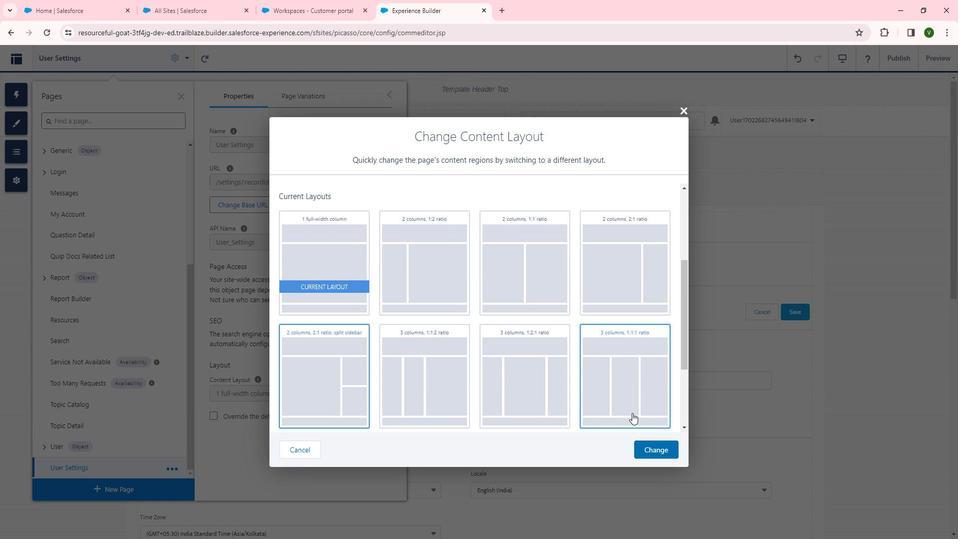 
Action: Mouse scrolled (645, 410) with delta (0, 0)
Screenshot: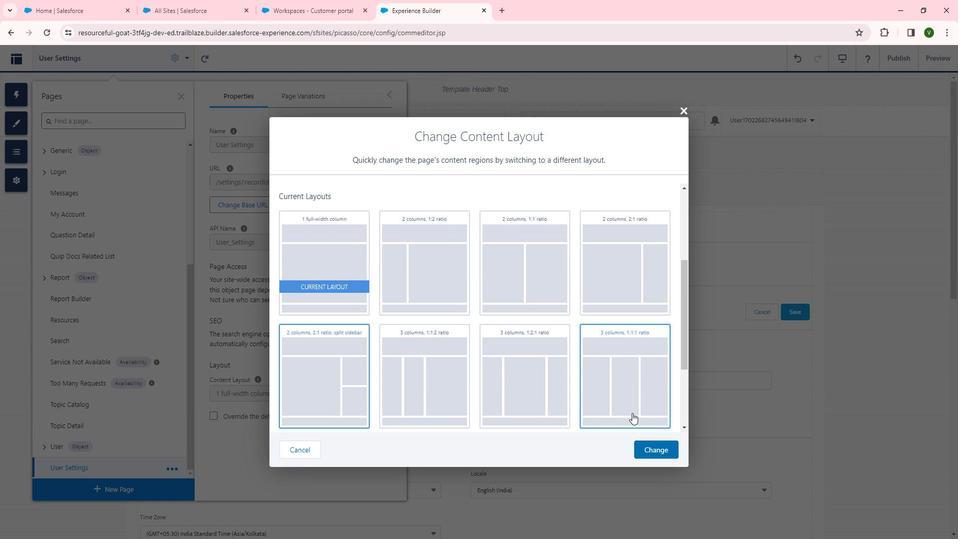 
Action: Mouse moved to (663, 438)
Screenshot: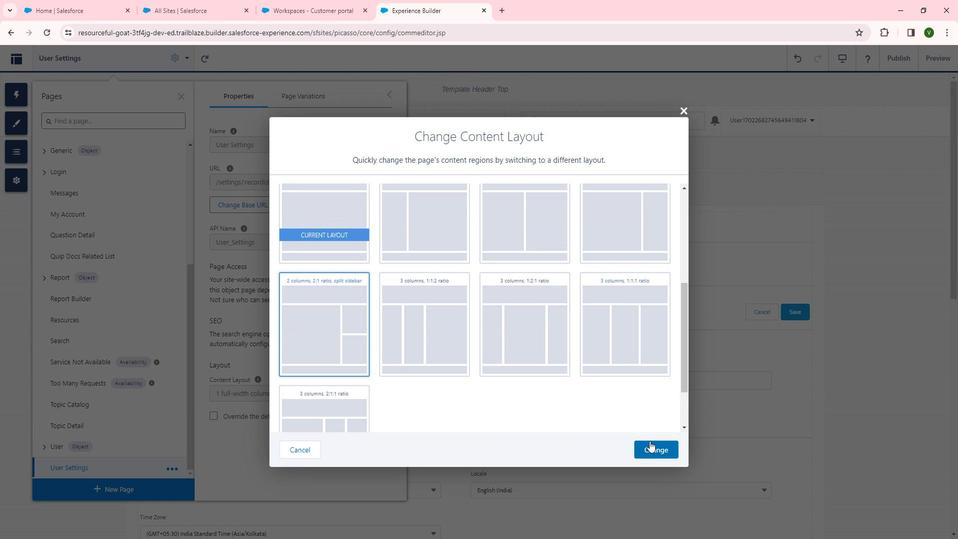 
Action: Mouse scrolled (663, 437) with delta (0, 0)
Screenshot: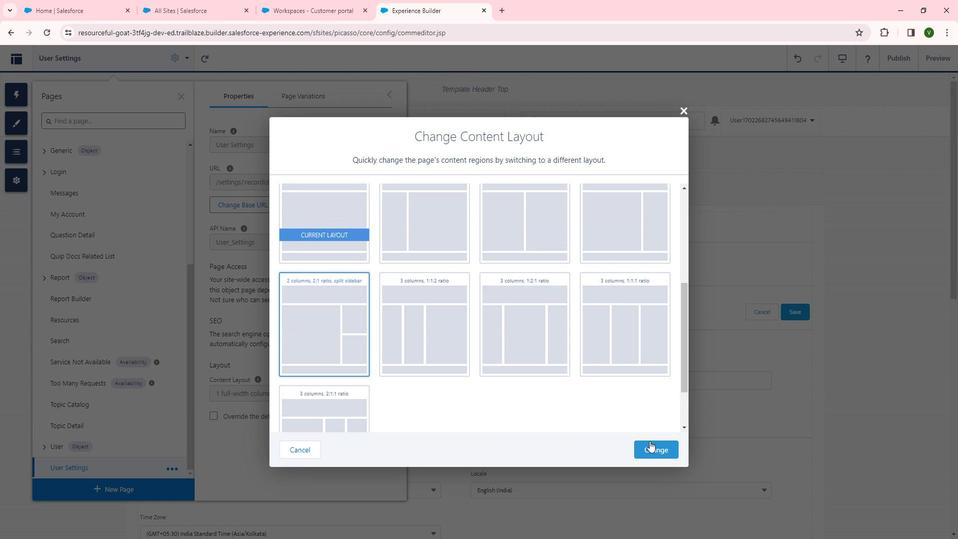 
Action: Mouse scrolled (663, 437) with delta (0, 0)
Screenshot: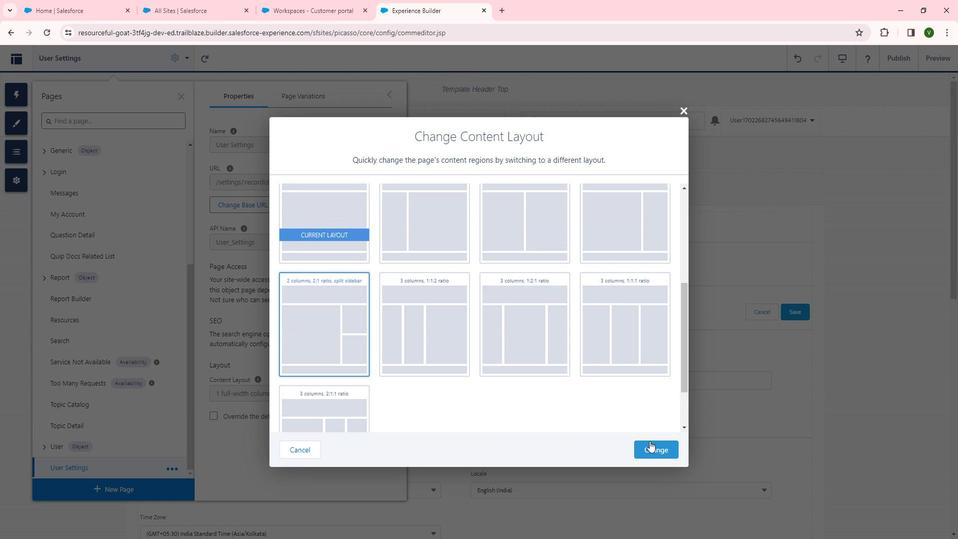 
Action: Mouse moved to (438, 299)
Screenshot: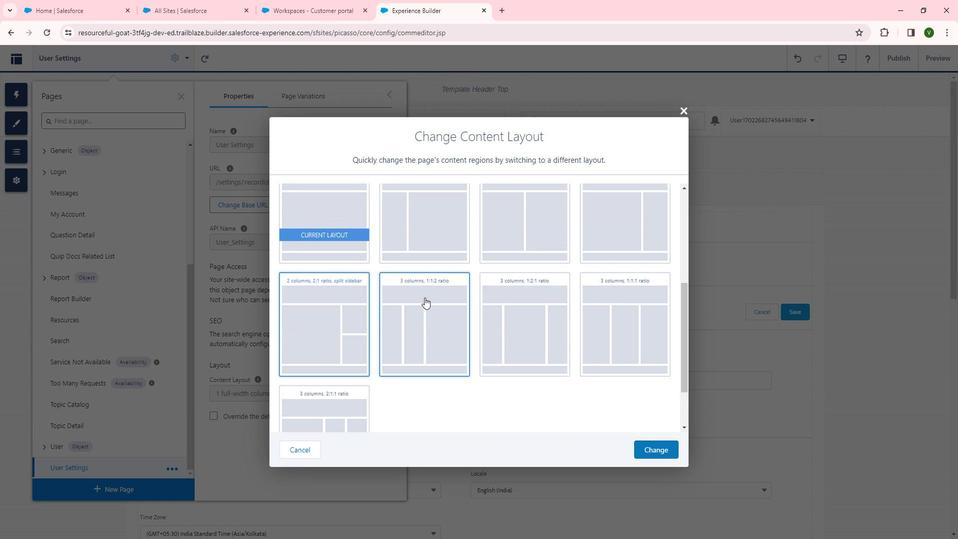 
Action: Mouse scrolled (438, 299) with delta (0, 0)
Screenshot: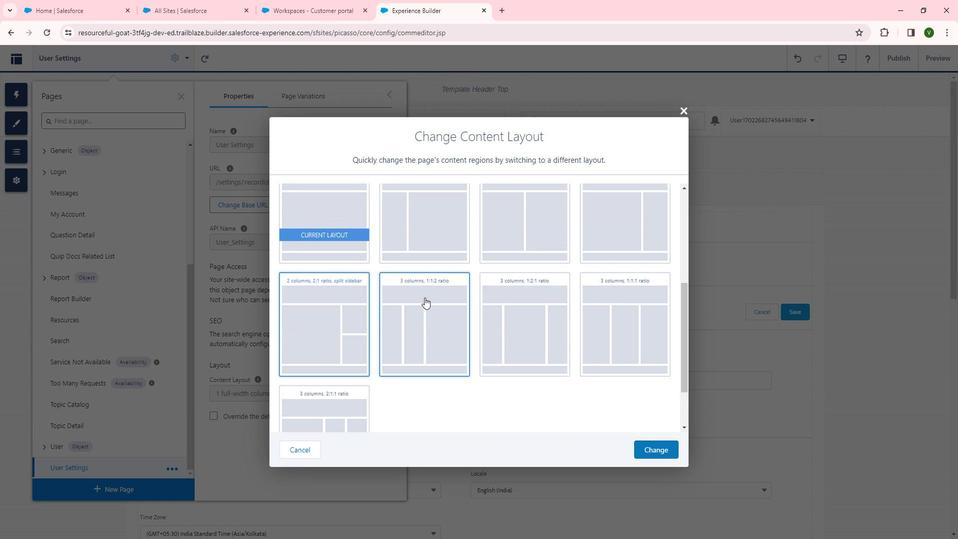 
Action: Mouse scrolled (438, 299) with delta (0, 0)
Screenshot: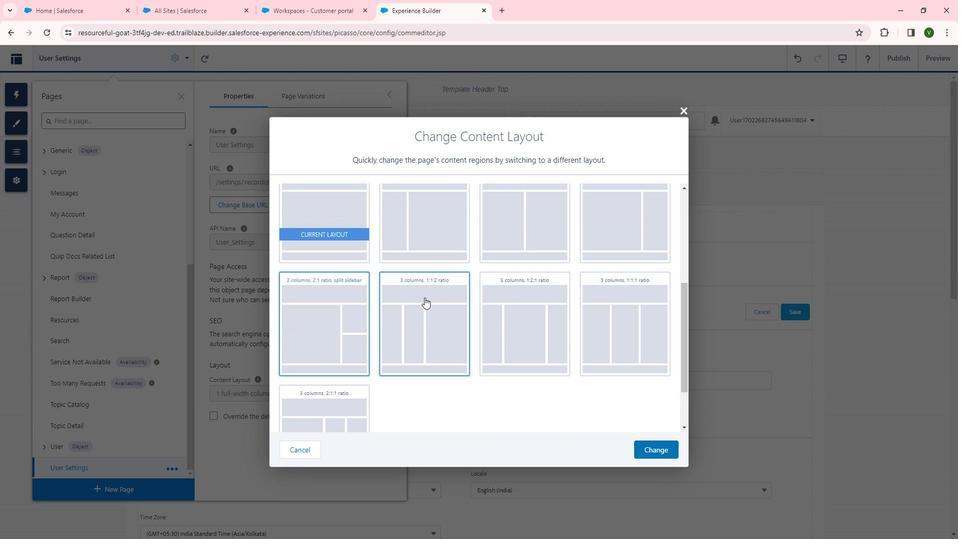 
Action: Mouse scrolled (438, 299) with delta (0, 0)
Screenshot: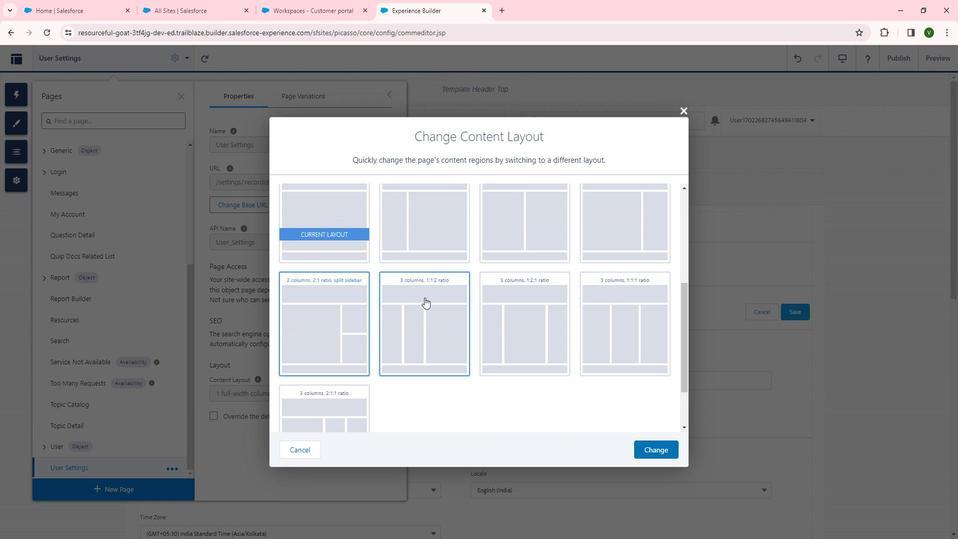 
Action: Mouse moved to (661, 439)
Screenshot: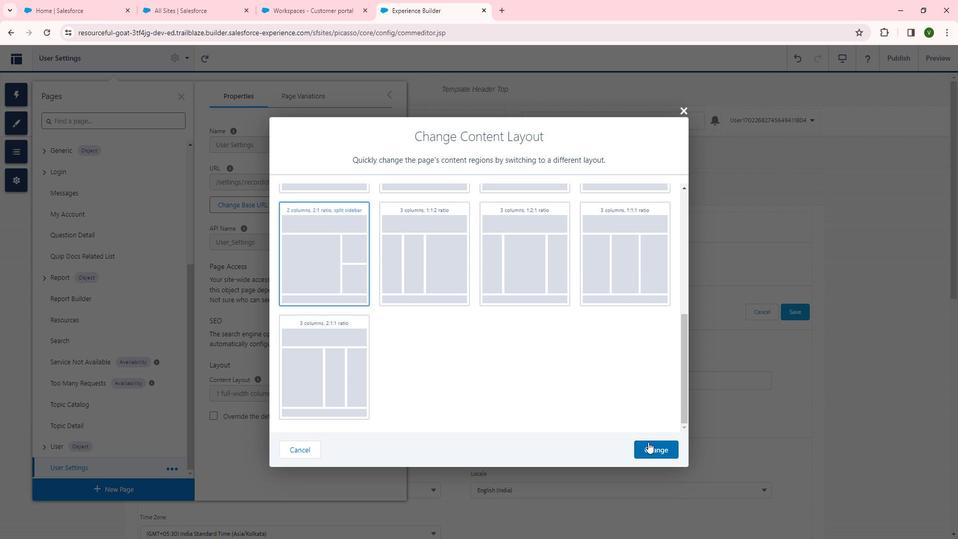 
Action: Mouse pressed left at (661, 439)
Screenshot: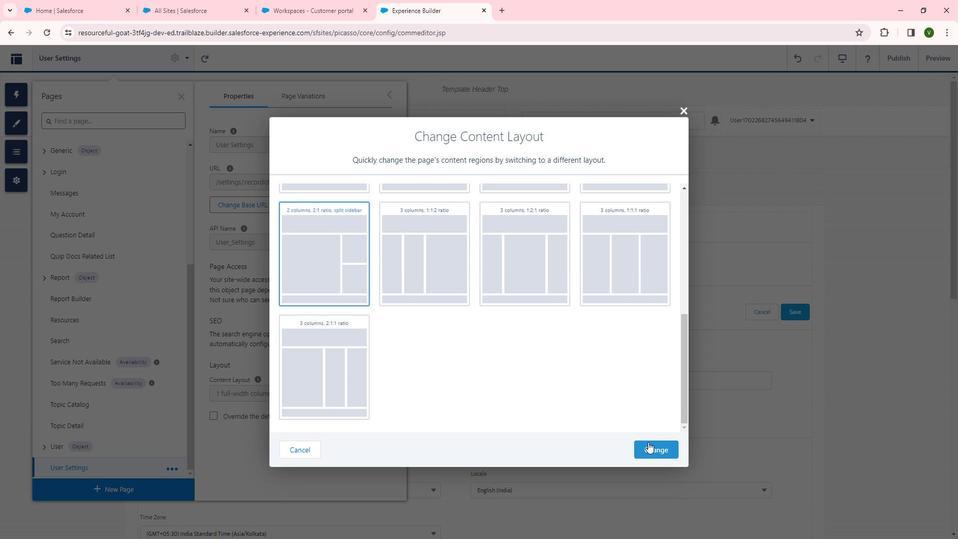 
Action: Mouse moved to (497, 382)
Screenshot: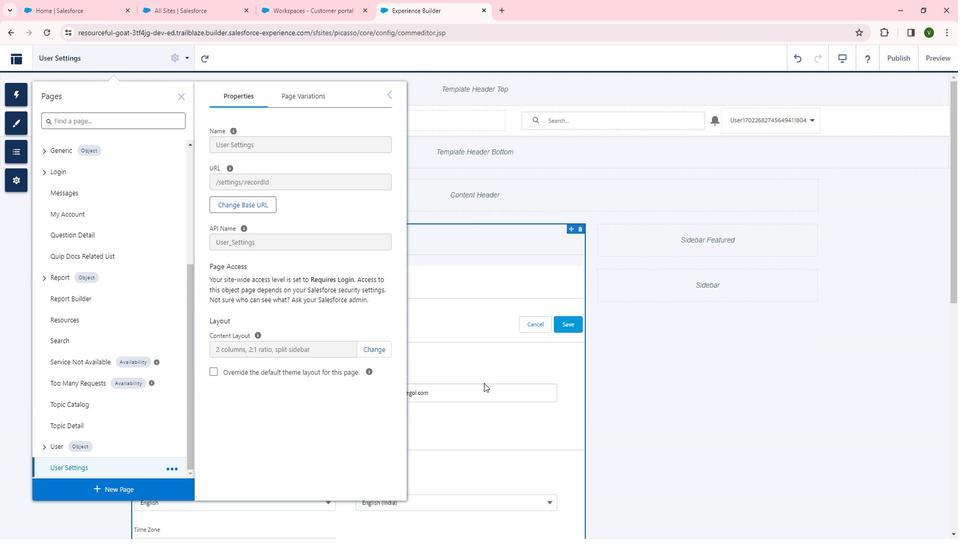 
Action: Mouse scrolled (497, 381) with delta (0, 0)
Screenshot: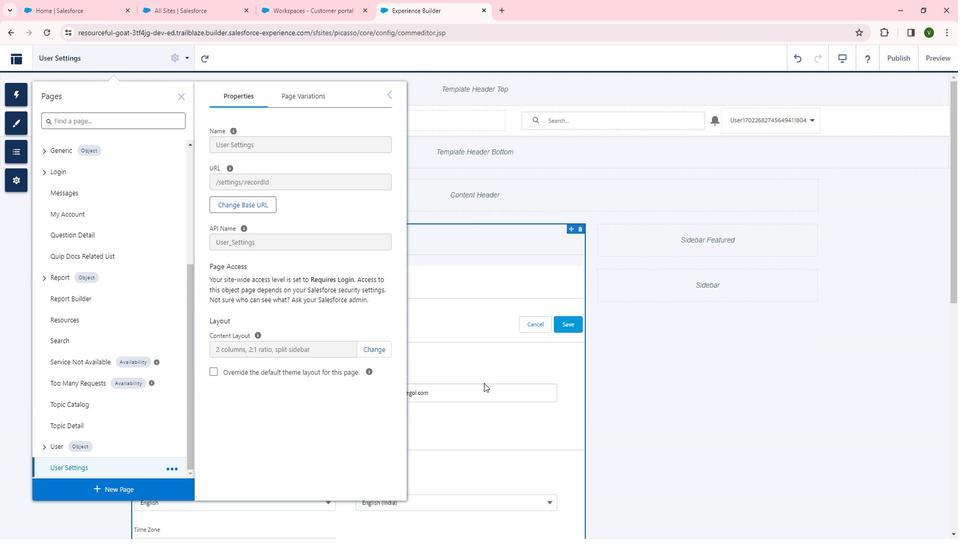 
Action: Mouse scrolled (497, 381) with delta (0, 0)
Screenshot: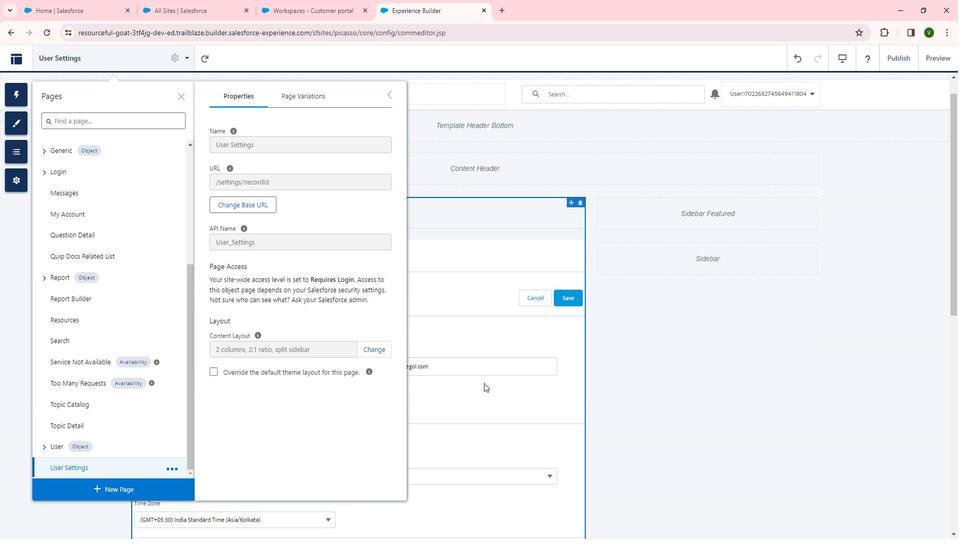 
Action: Mouse scrolled (497, 381) with delta (0, 0)
Screenshot: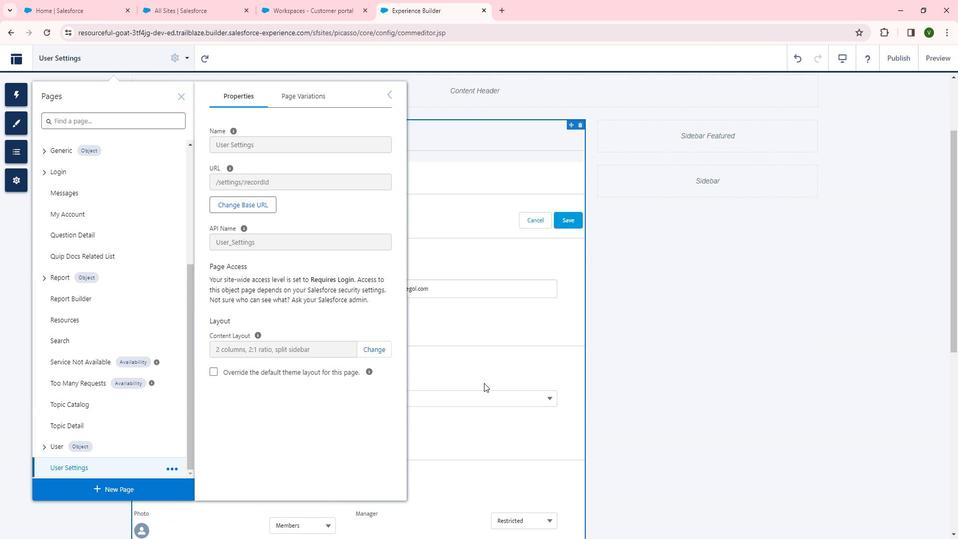 
Action: Mouse scrolled (497, 381) with delta (0, 0)
Screenshot: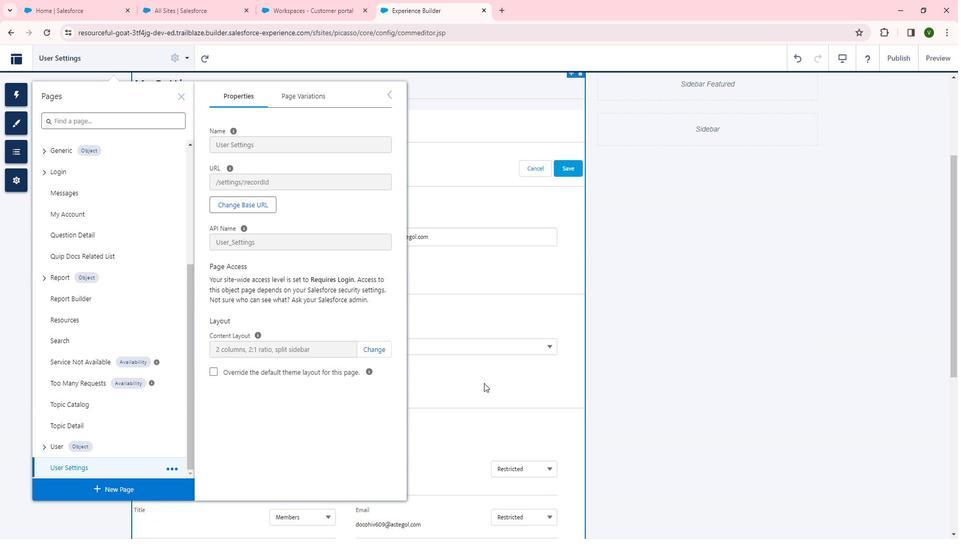 
Action: Mouse moved to (400, 383)
Screenshot: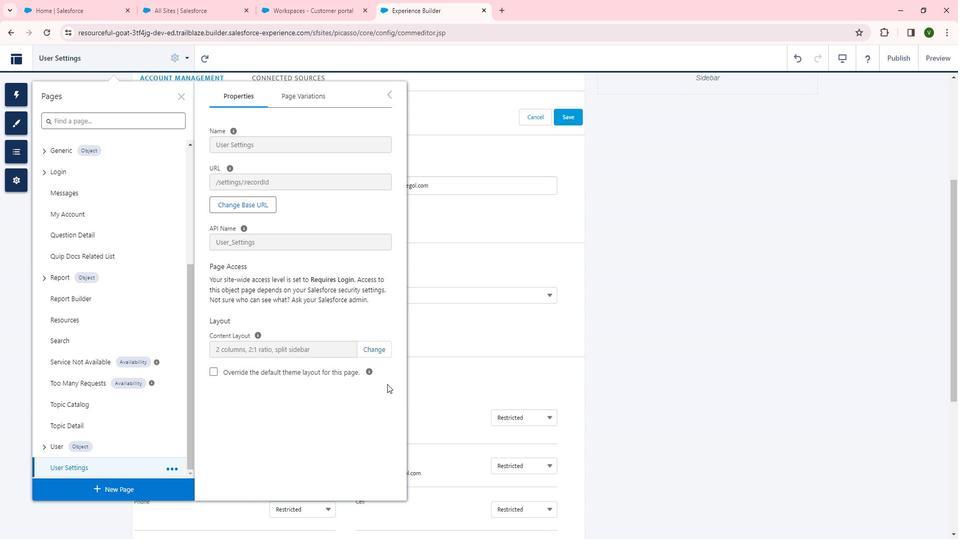 
